 Task: Create a rule when a due date more than days ago is removed from a card by anyone except me.
Action: Mouse moved to (934, 264)
Screenshot: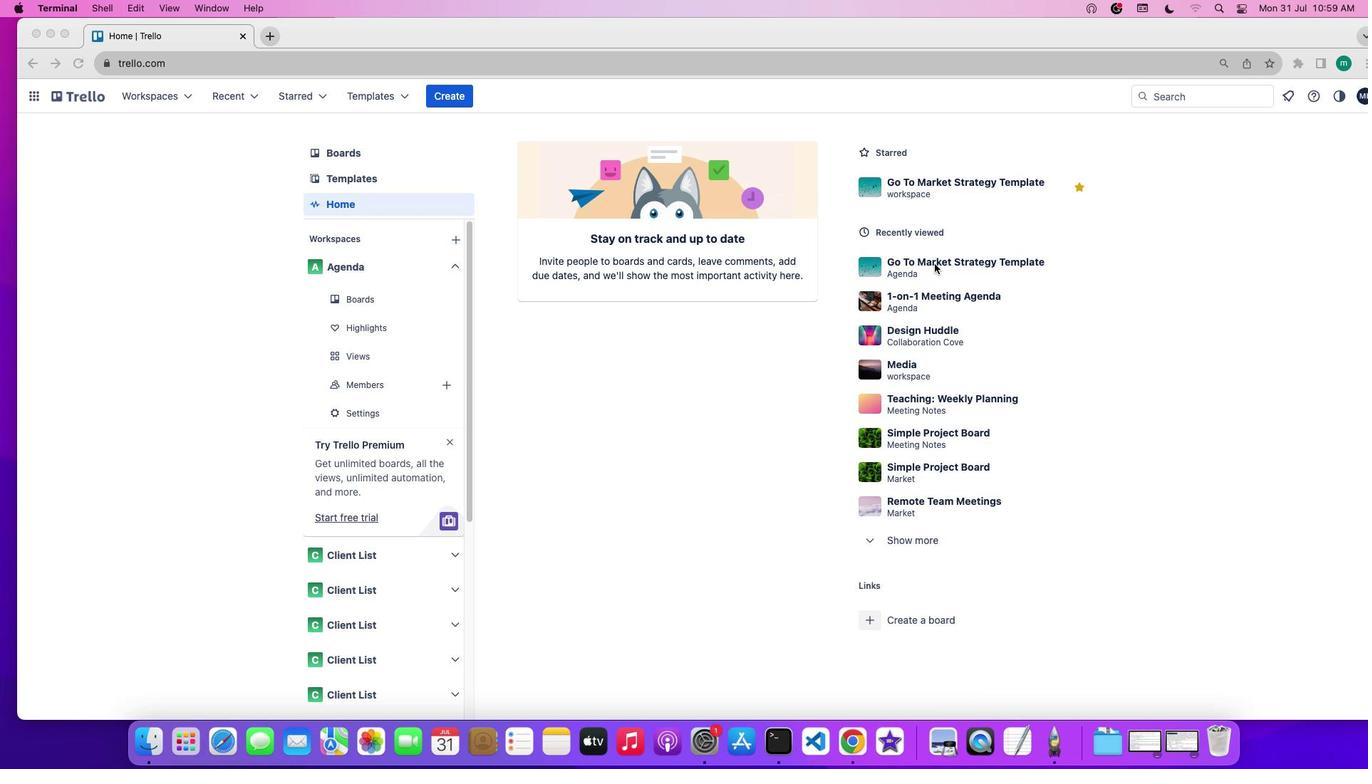 
Action: Mouse pressed left at (934, 264)
Screenshot: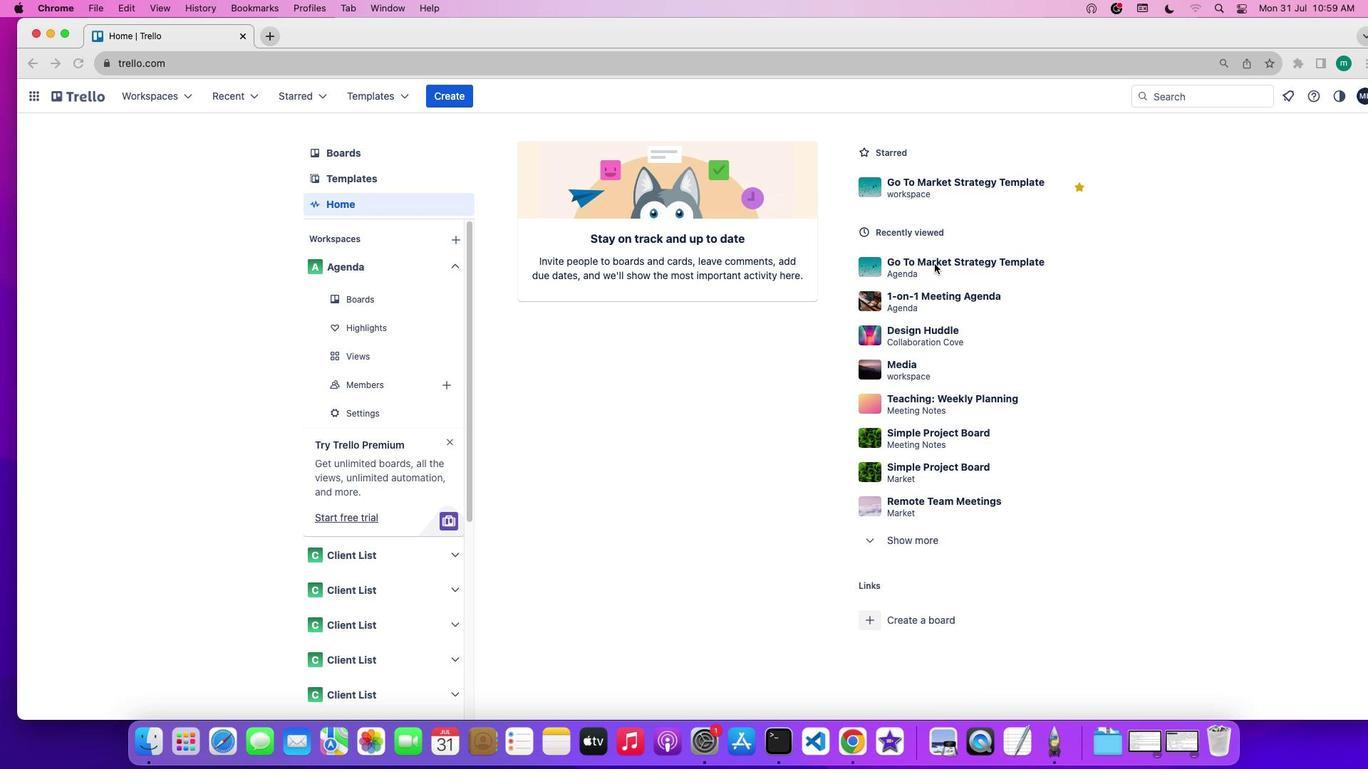 
Action: Mouse pressed left at (934, 264)
Screenshot: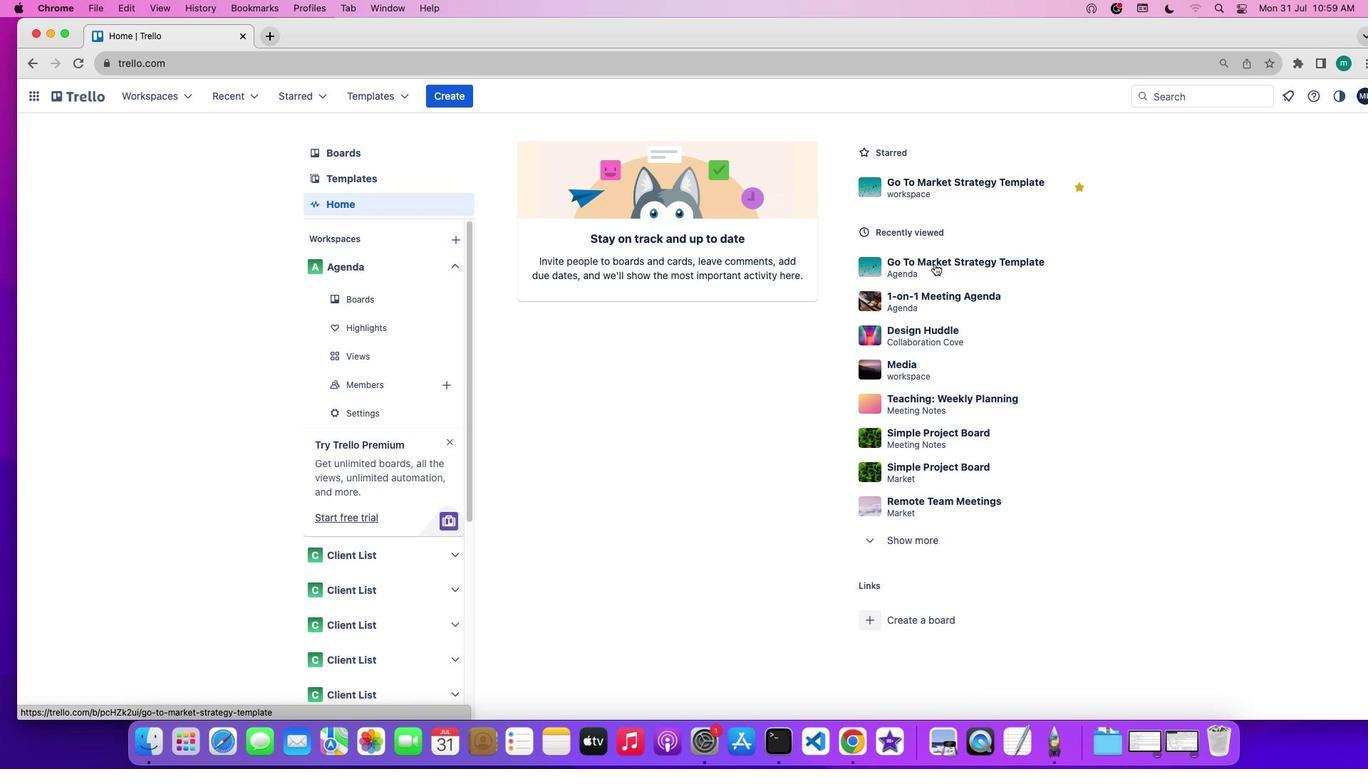 
Action: Mouse moved to (1204, 305)
Screenshot: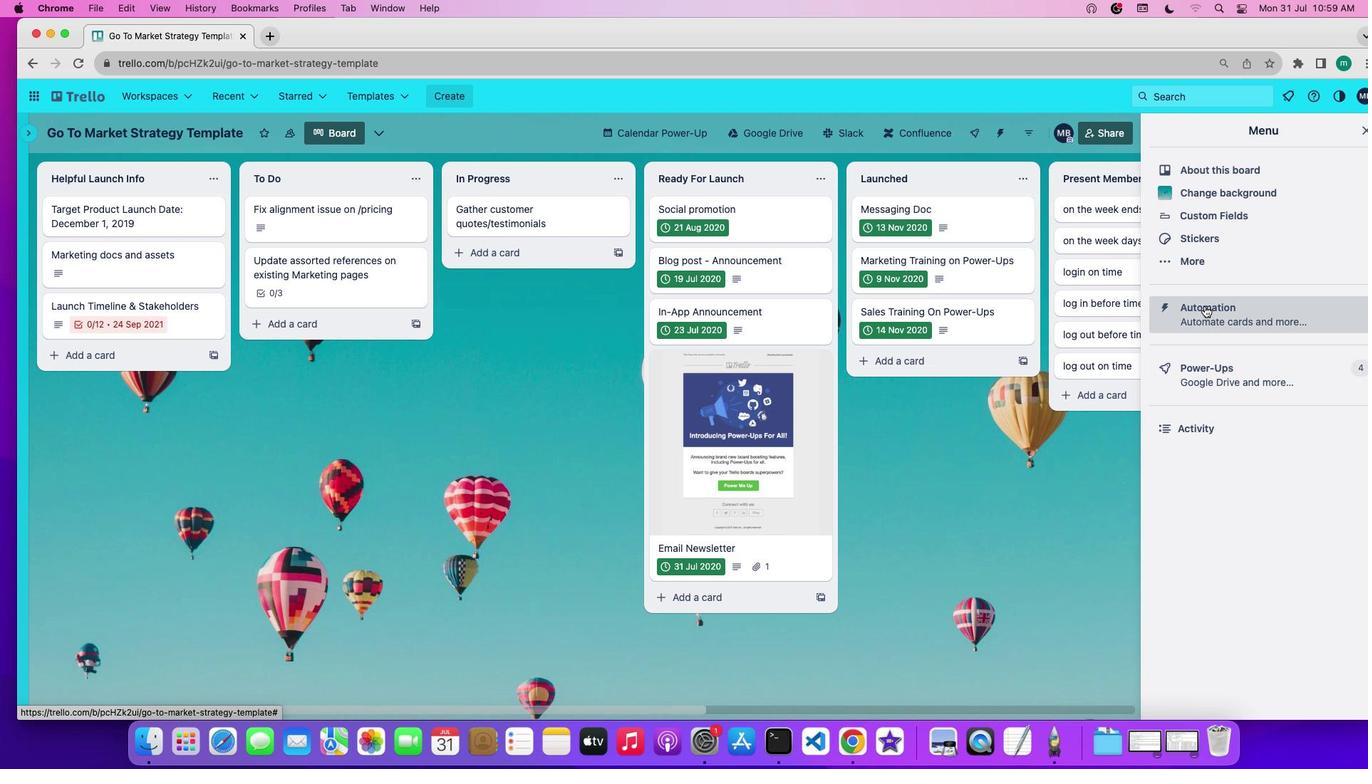 
Action: Mouse pressed left at (1204, 305)
Screenshot: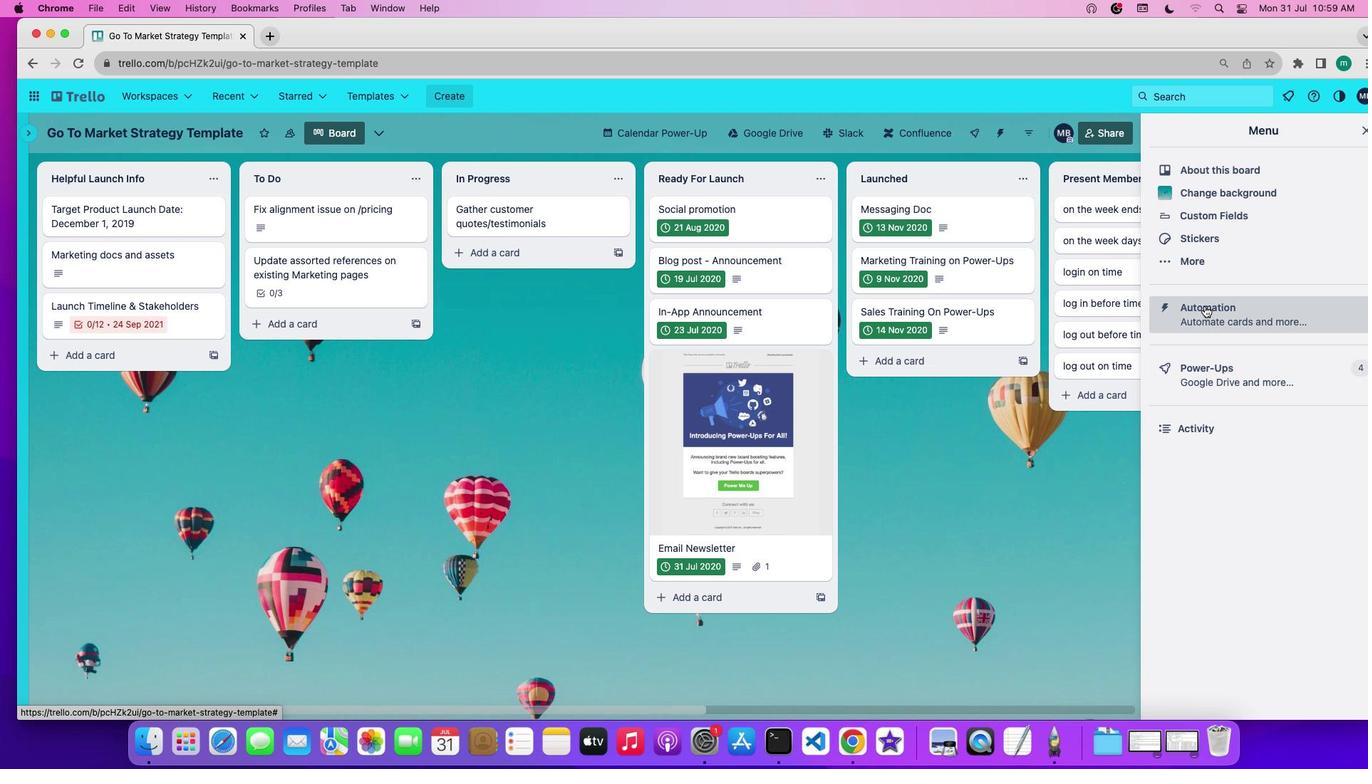 
Action: Mouse moved to (103, 250)
Screenshot: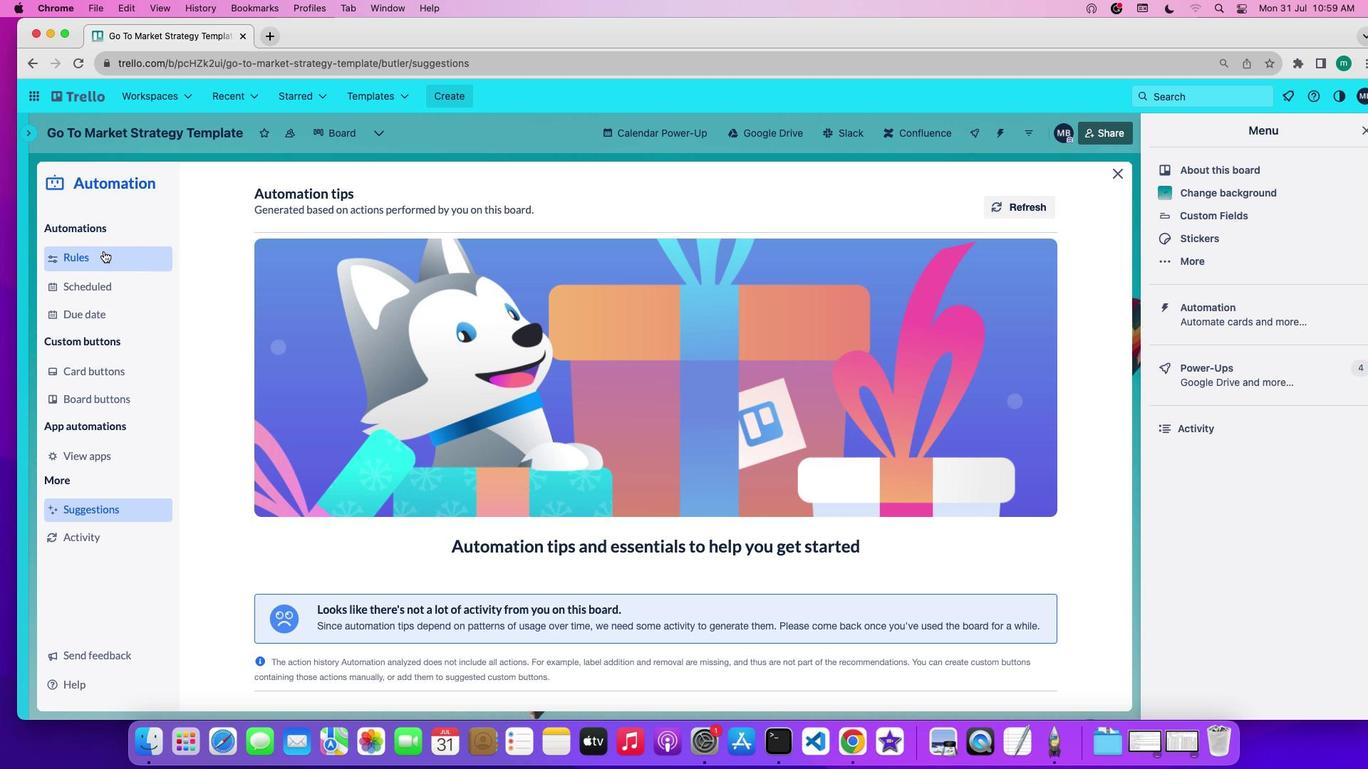 
Action: Mouse pressed left at (103, 250)
Screenshot: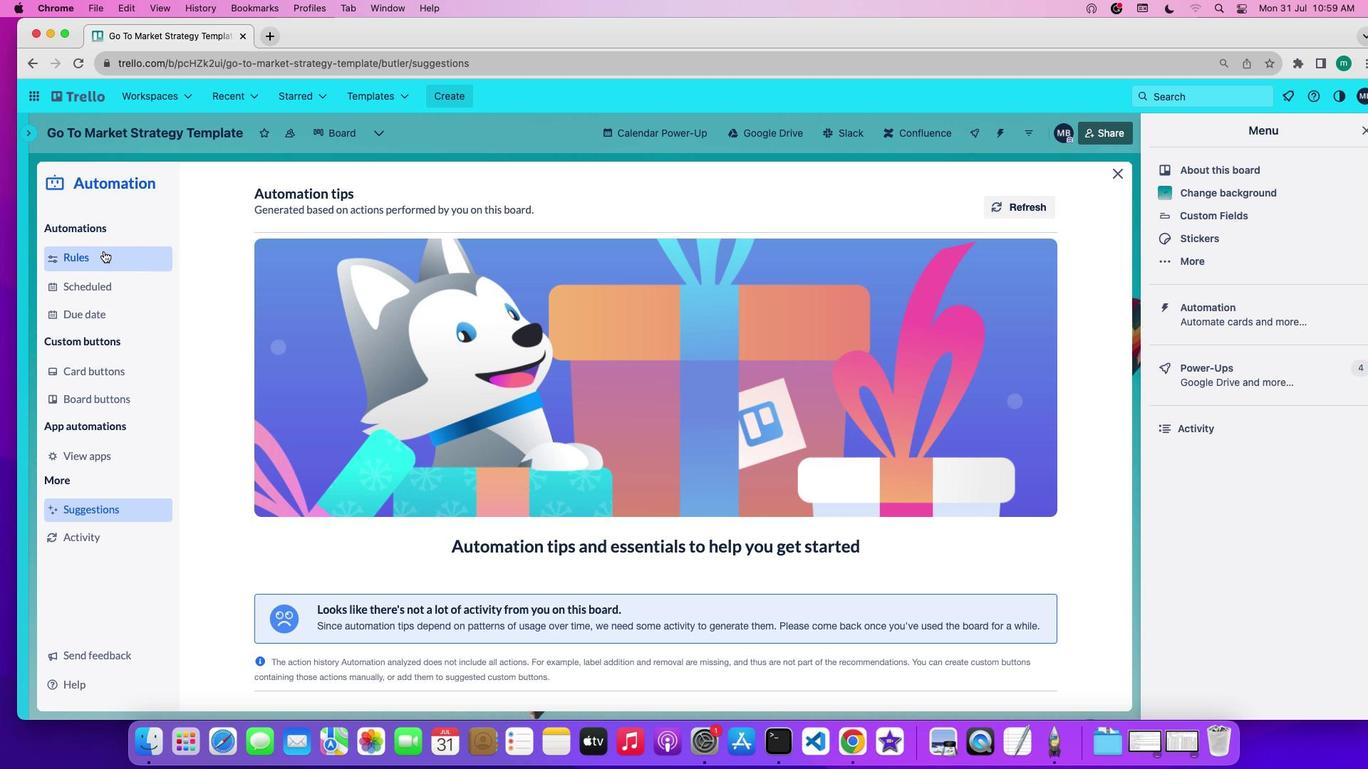 
Action: Mouse moved to (375, 511)
Screenshot: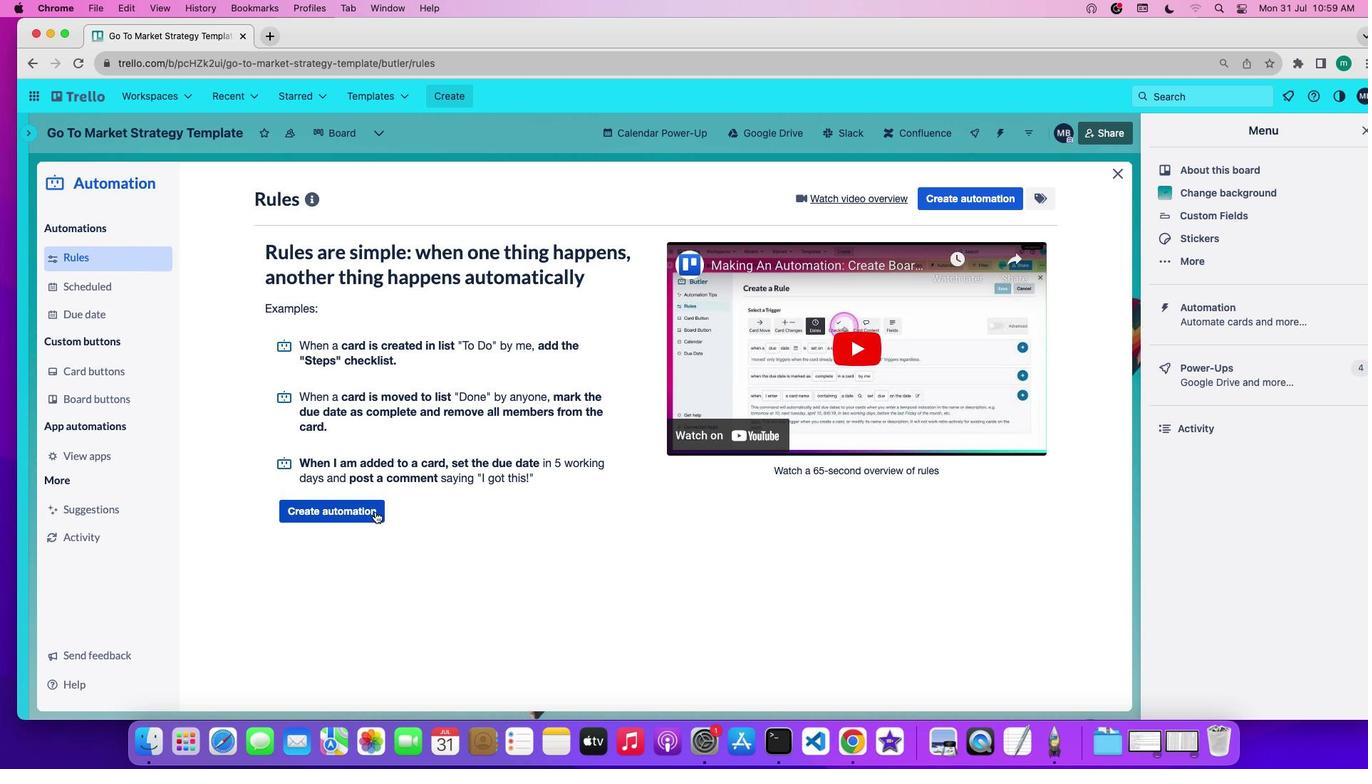
Action: Mouse pressed left at (375, 511)
Screenshot: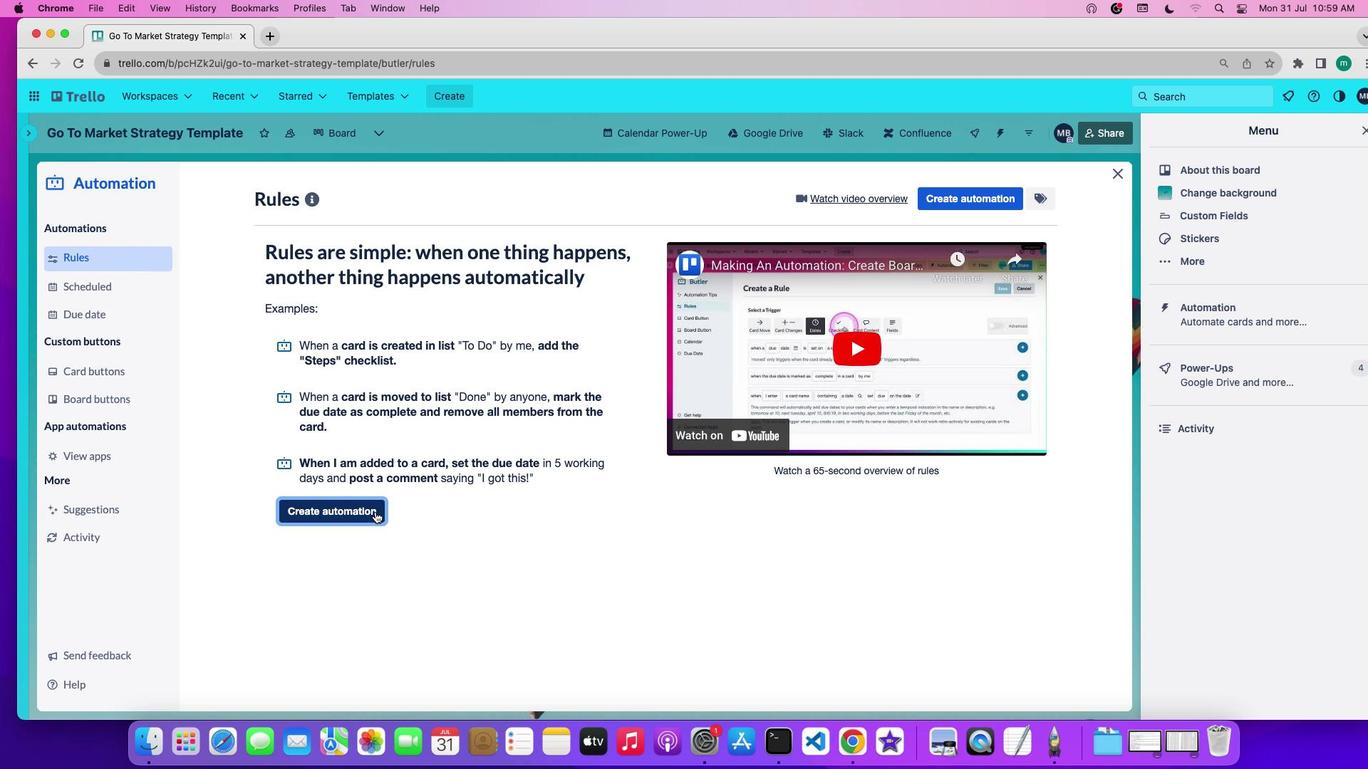 
Action: Mouse moved to (624, 342)
Screenshot: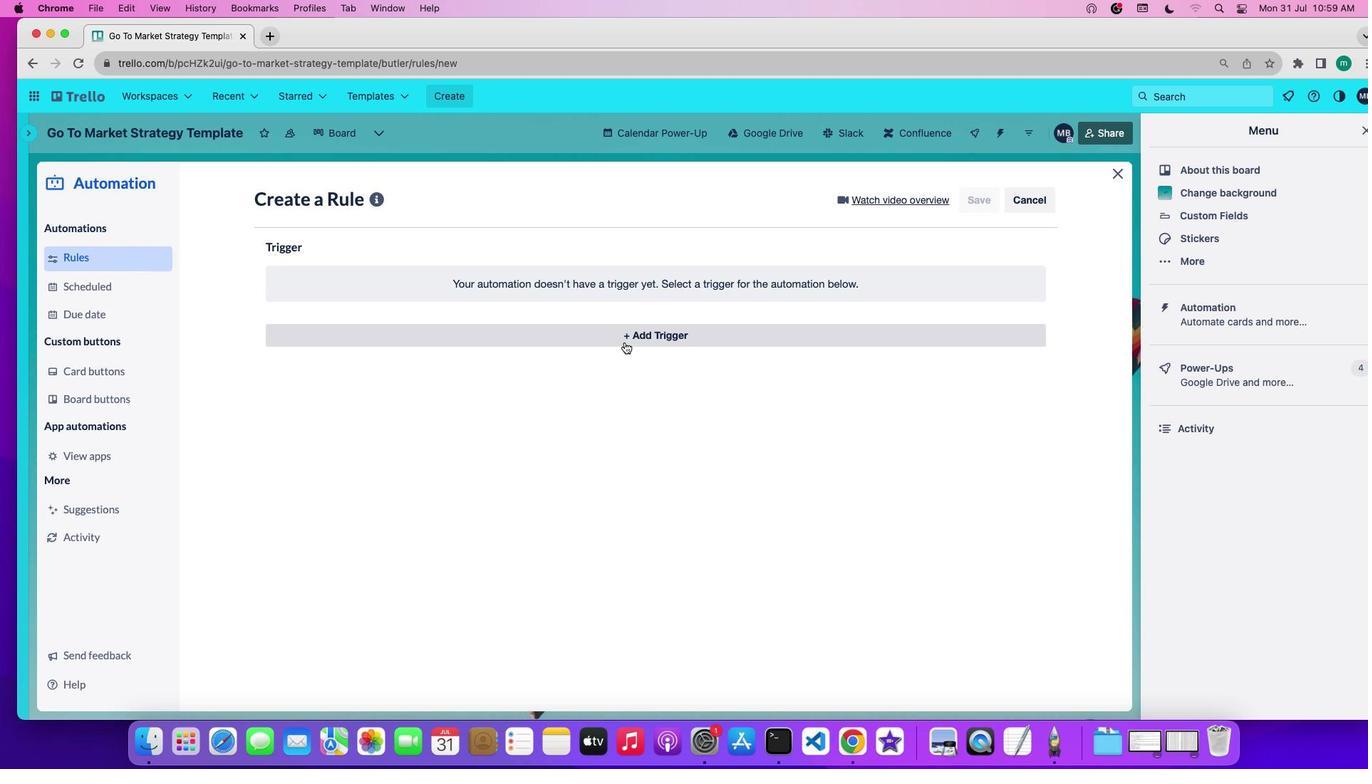 
Action: Mouse pressed left at (624, 342)
Screenshot: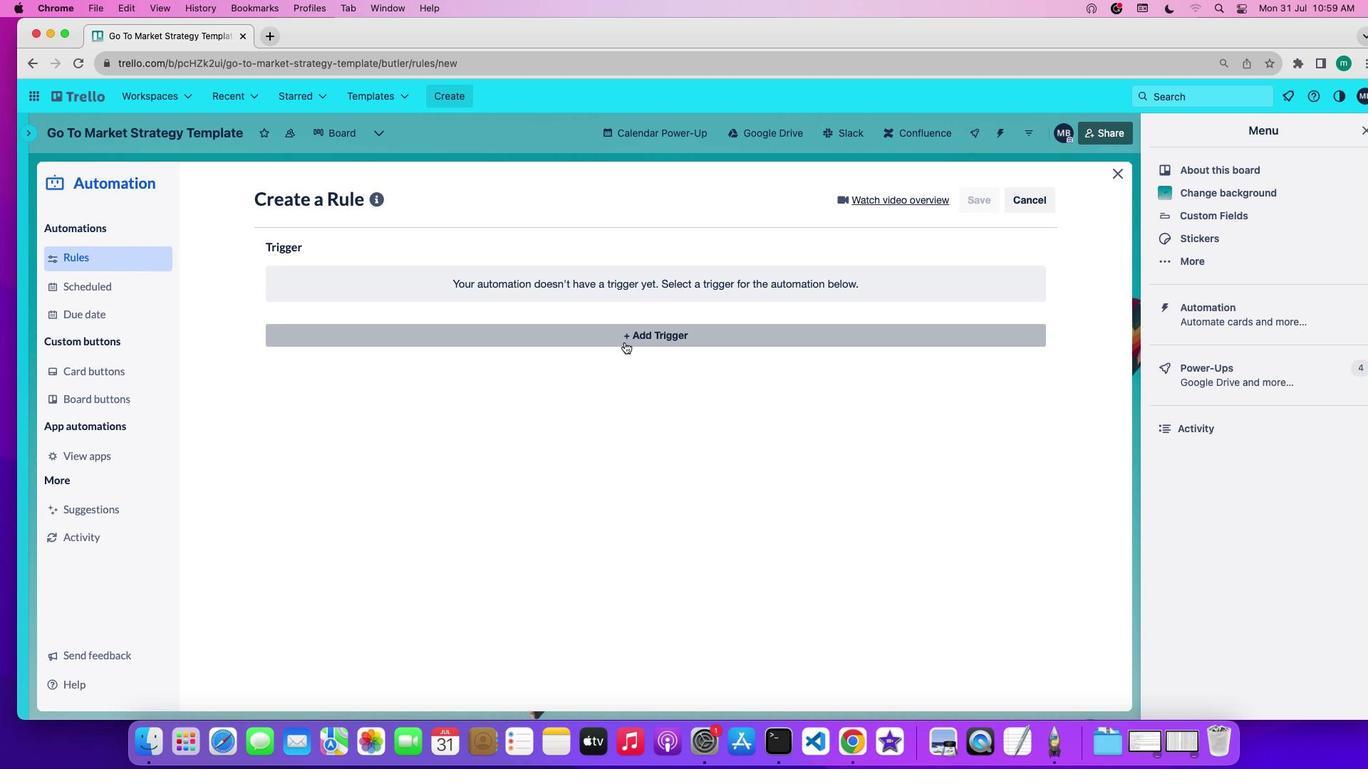 
Action: Mouse moved to (430, 384)
Screenshot: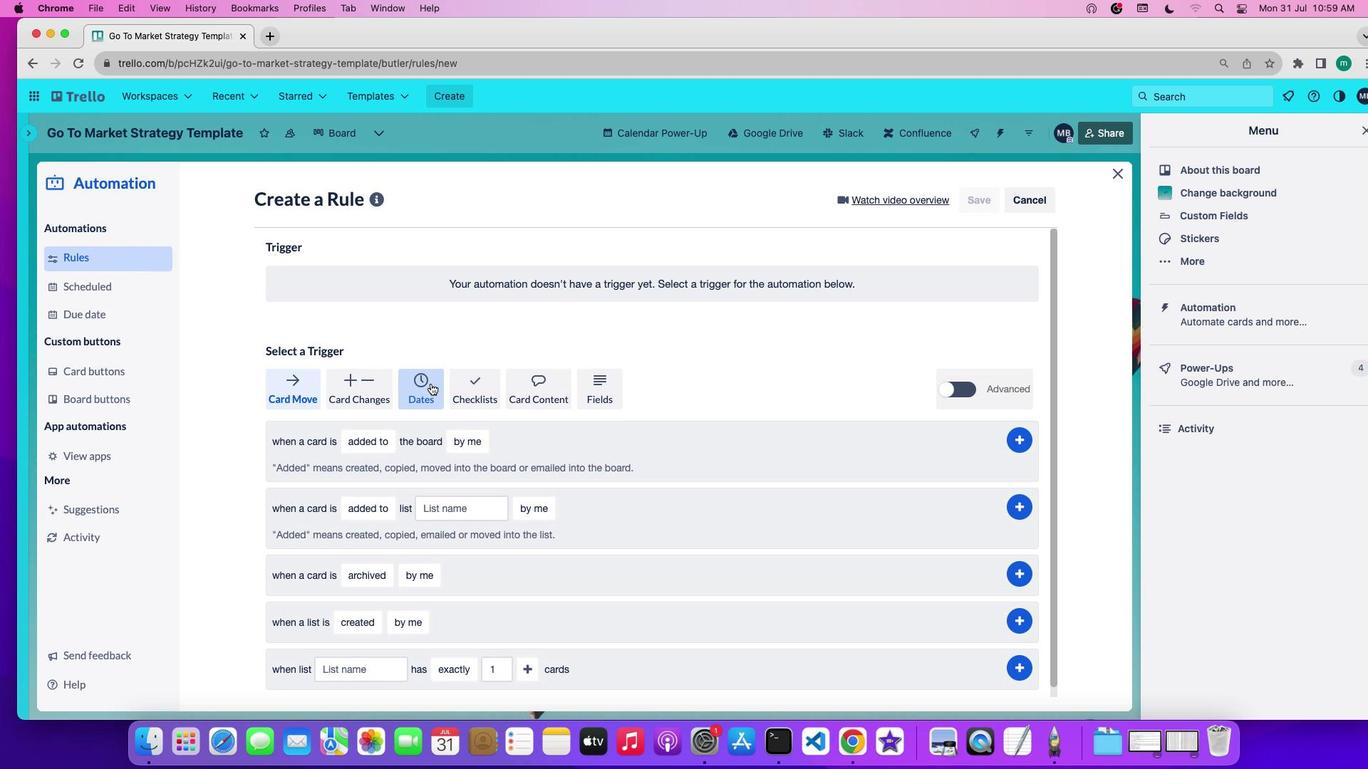 
Action: Mouse pressed left at (430, 384)
Screenshot: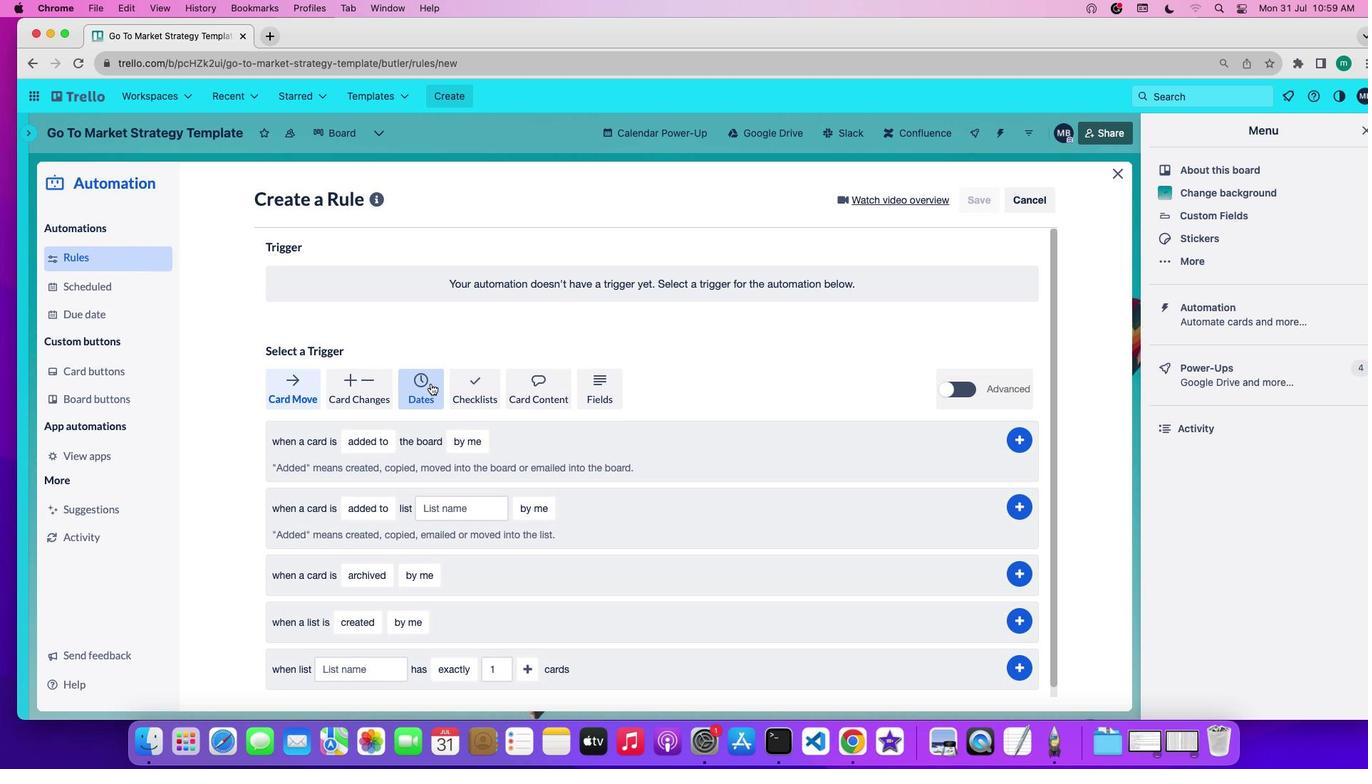 
Action: Mouse moved to (327, 446)
Screenshot: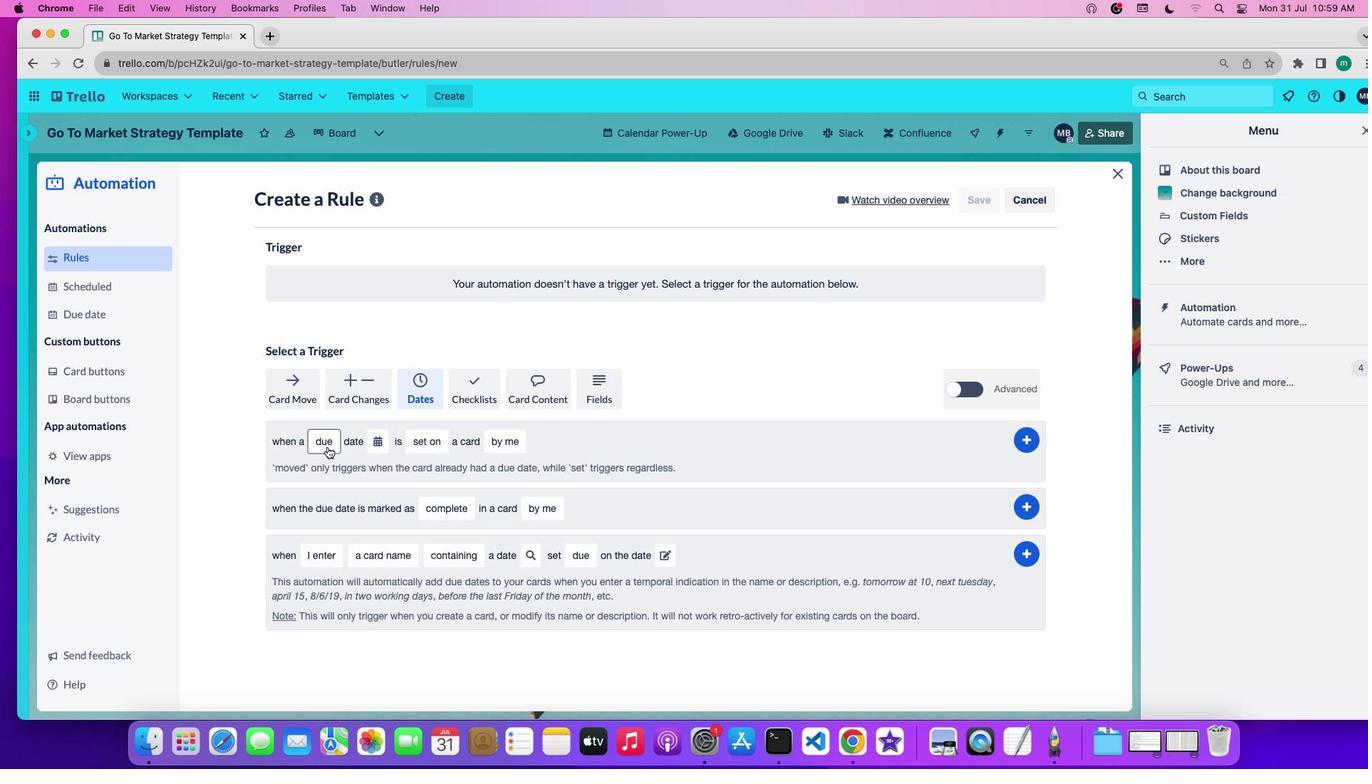 
Action: Mouse pressed left at (327, 446)
Screenshot: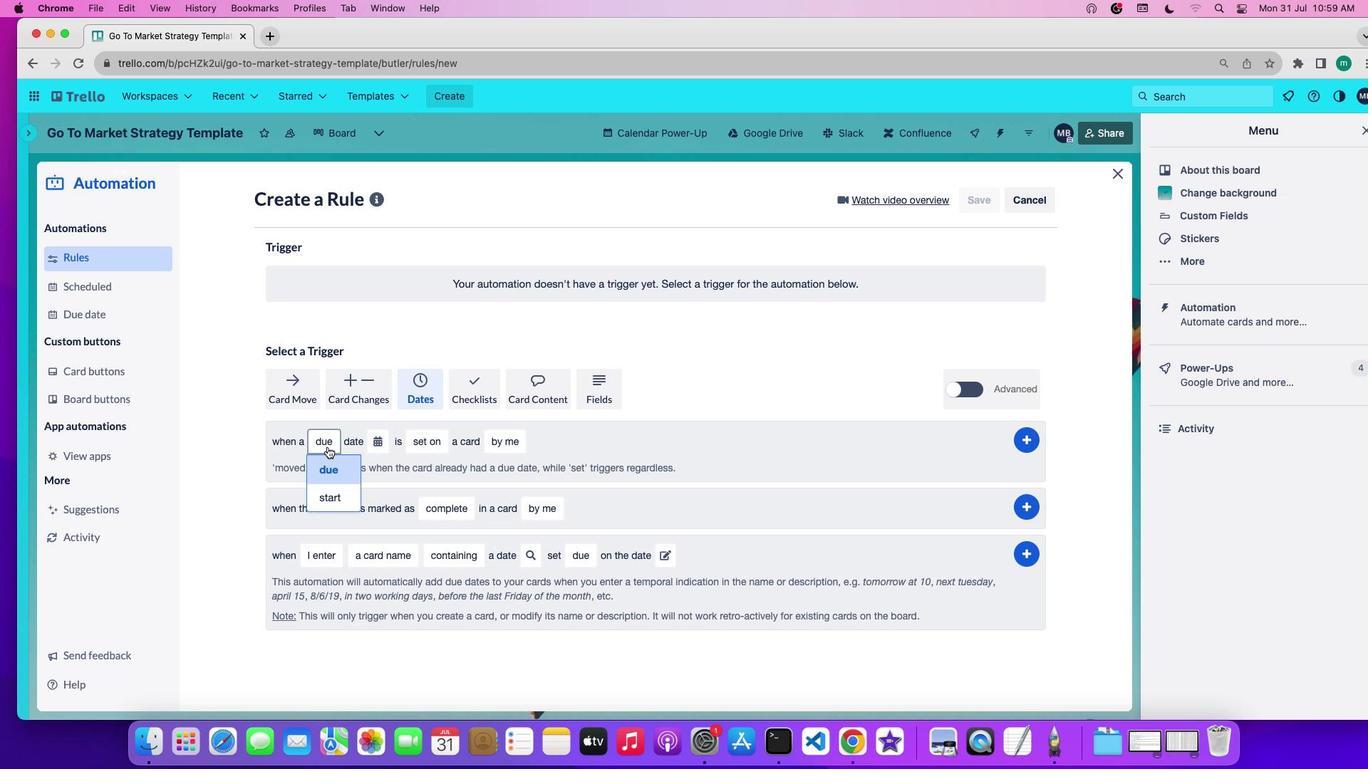 
Action: Mouse moved to (327, 468)
Screenshot: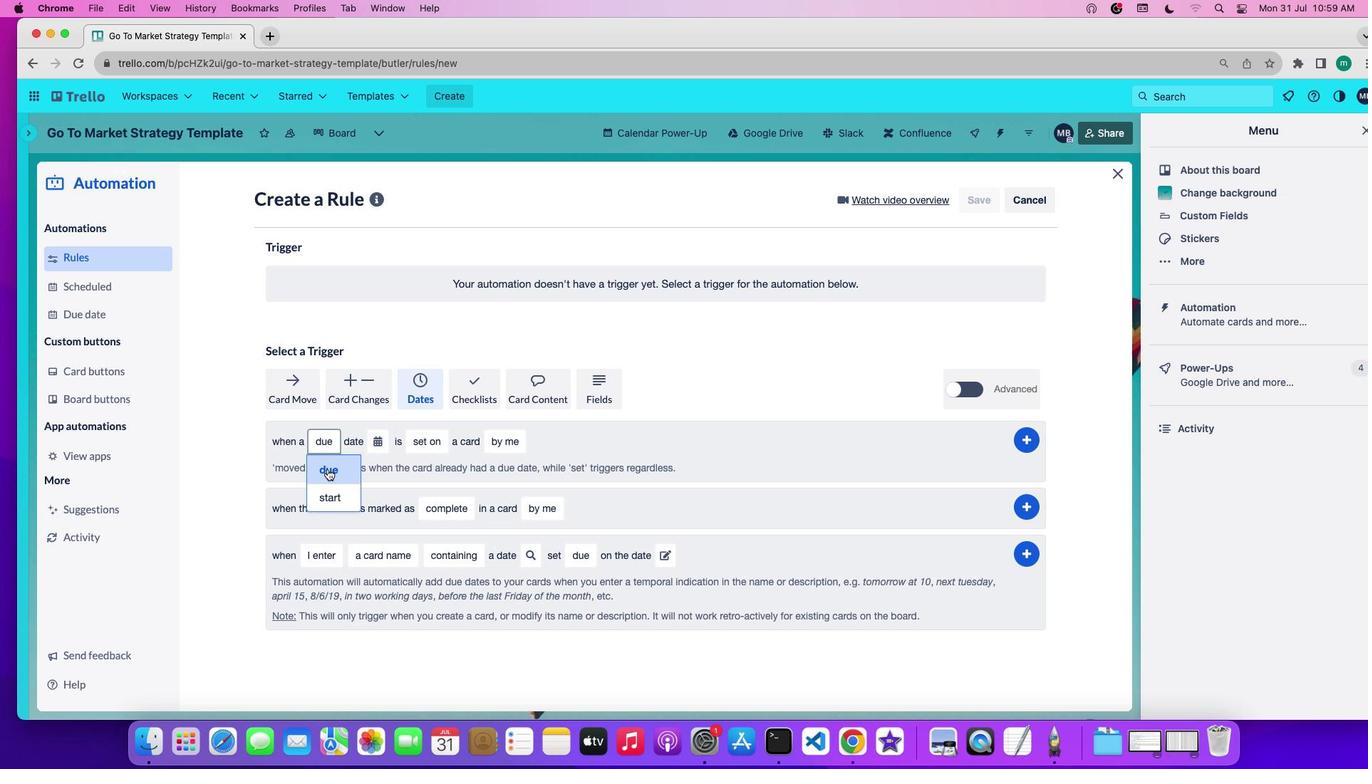 
Action: Mouse pressed left at (327, 468)
Screenshot: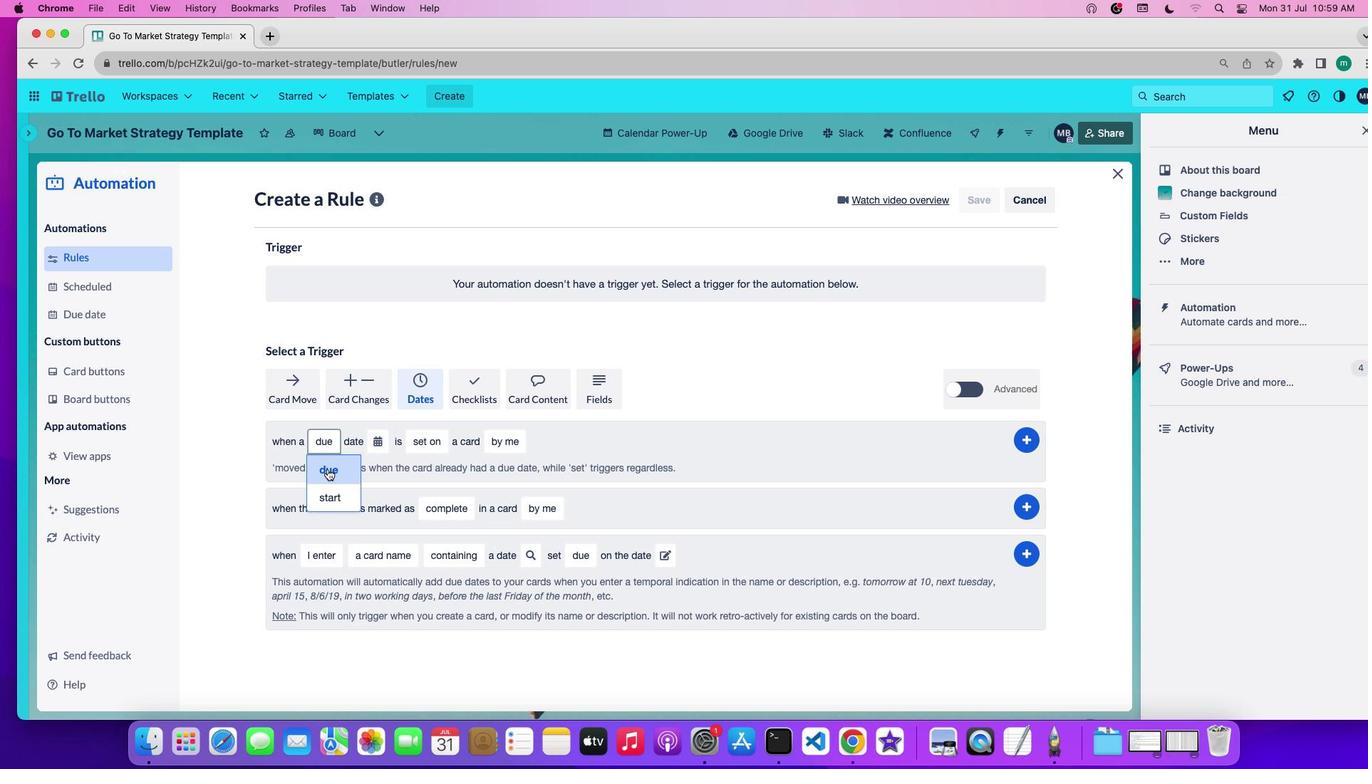 
Action: Mouse moved to (374, 440)
Screenshot: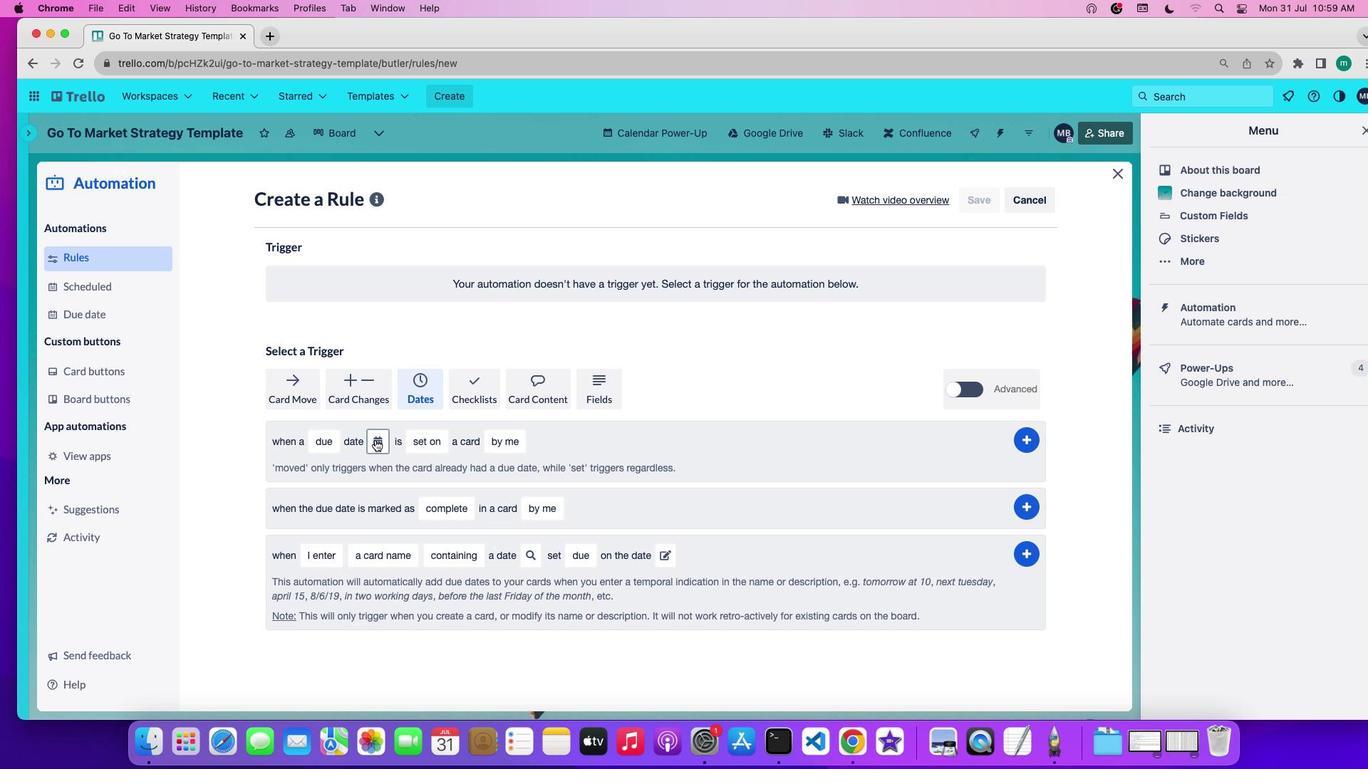 
Action: Mouse pressed left at (374, 440)
Screenshot: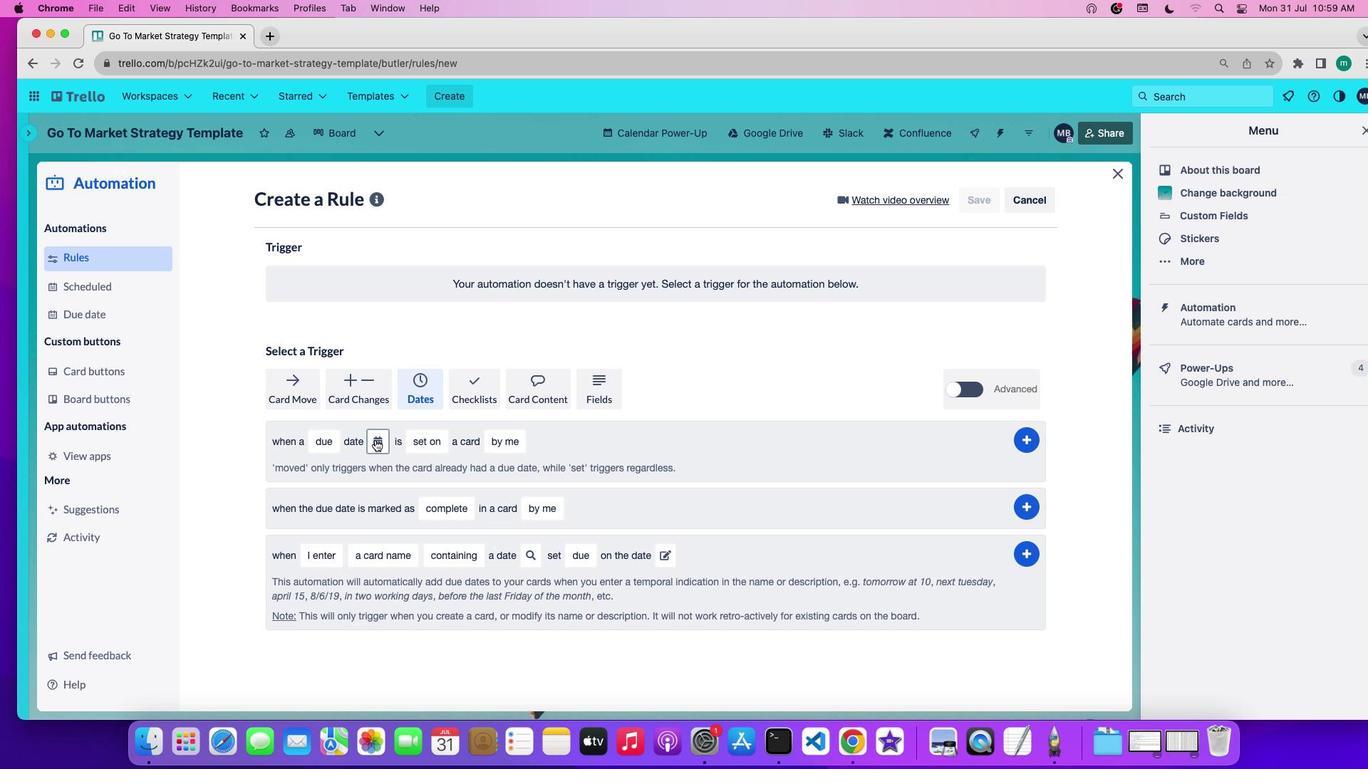 
Action: Mouse moved to (401, 525)
Screenshot: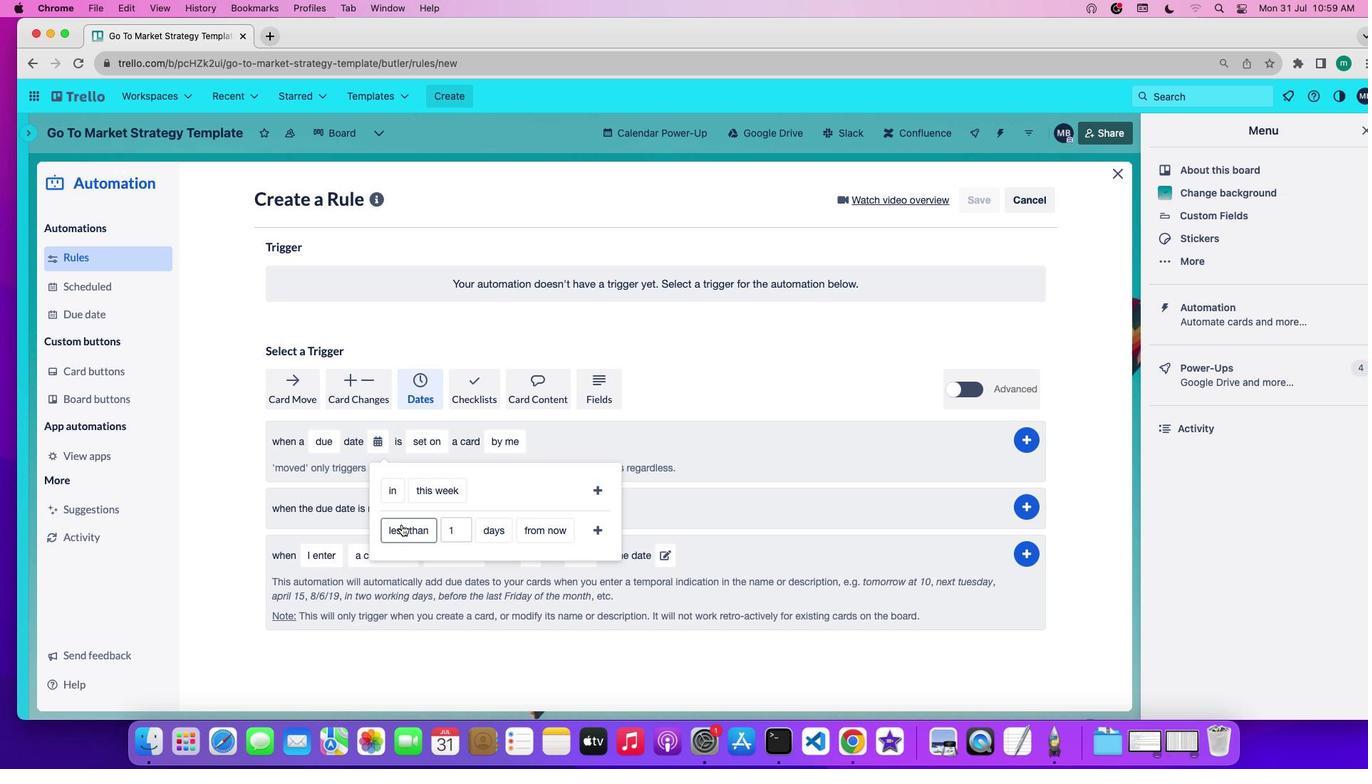
Action: Mouse pressed left at (401, 525)
Screenshot: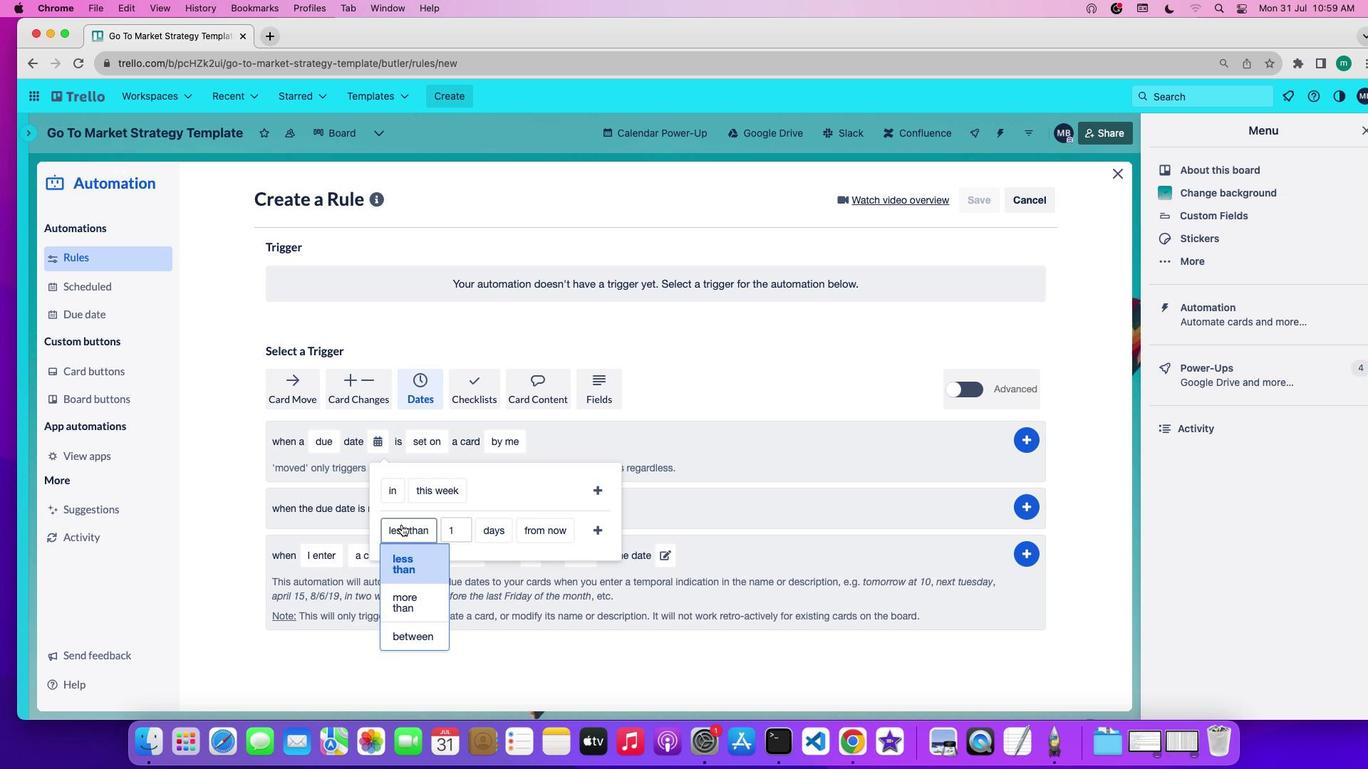 
Action: Mouse moved to (401, 596)
Screenshot: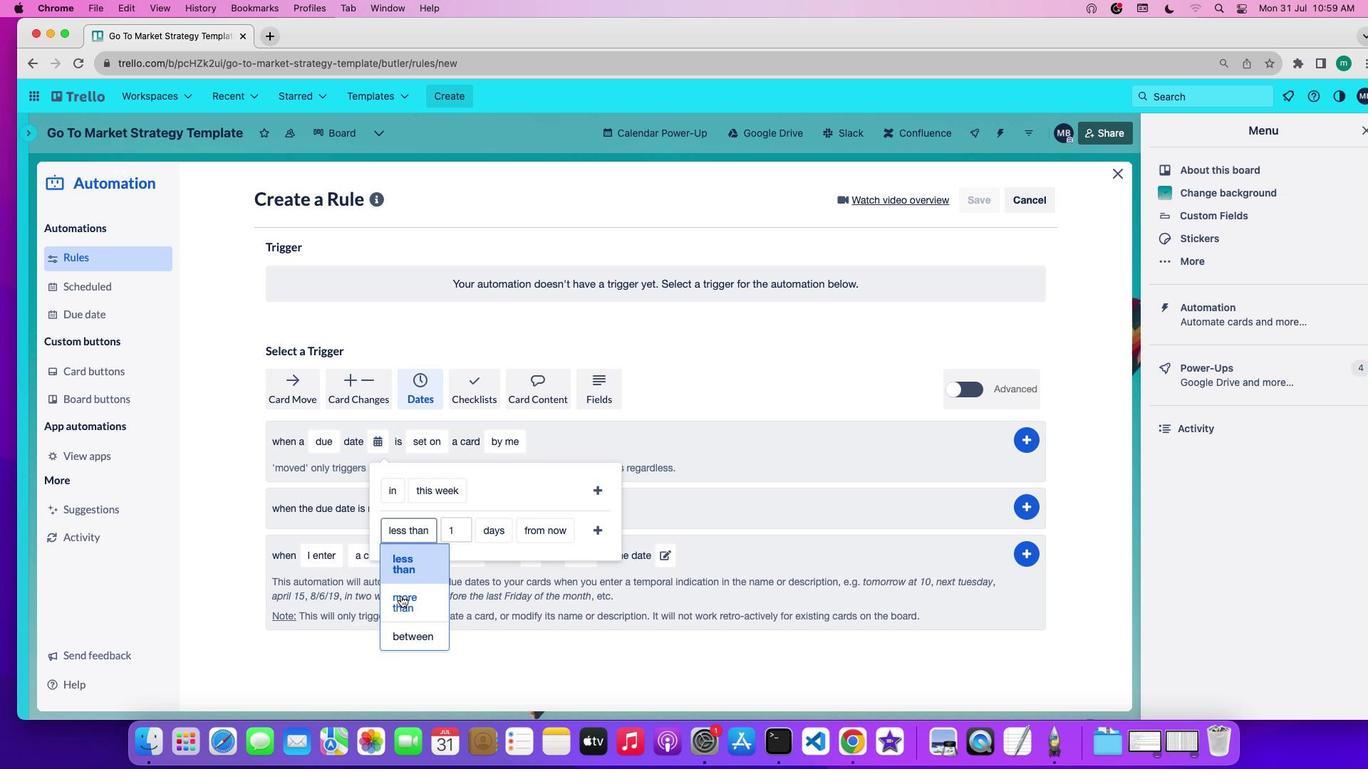 
Action: Mouse pressed left at (401, 596)
Screenshot: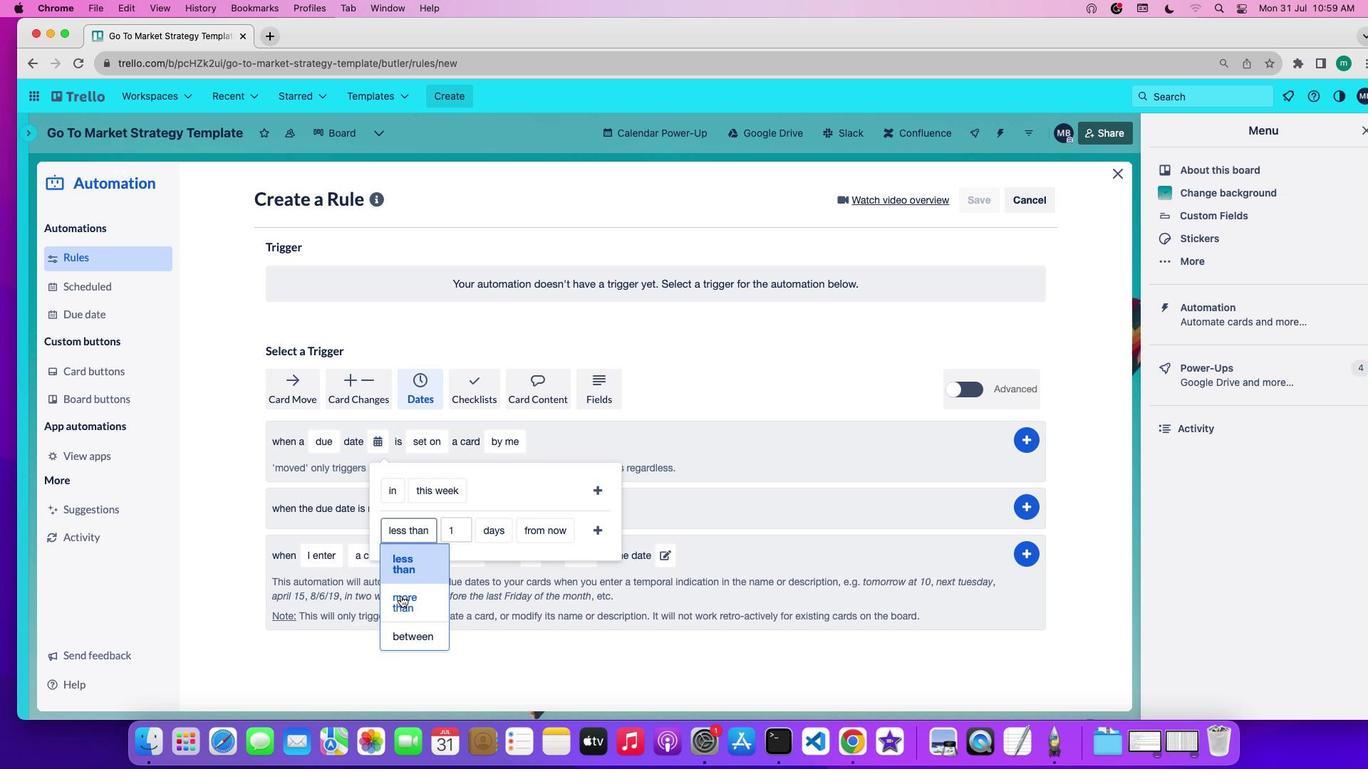 
Action: Mouse moved to (460, 527)
Screenshot: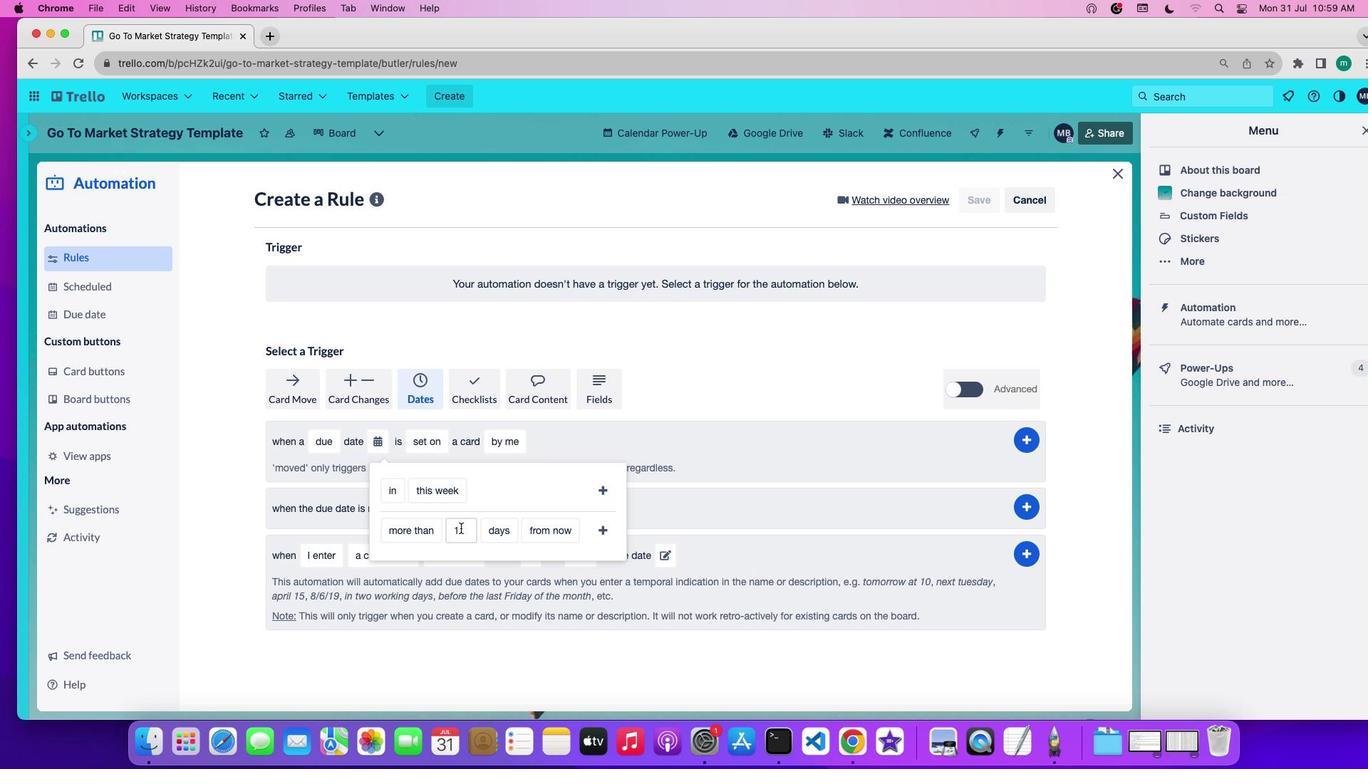 
Action: Mouse pressed left at (460, 527)
Screenshot: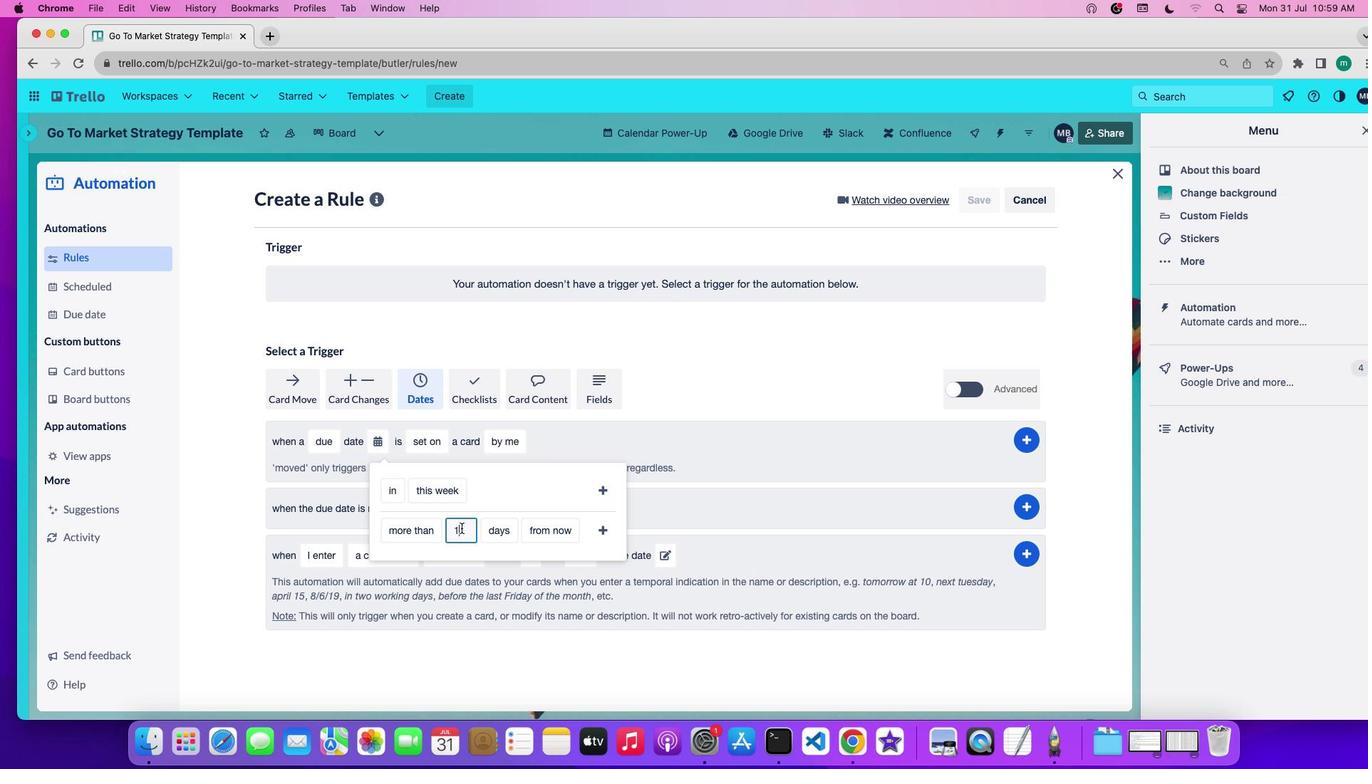 
Action: Mouse moved to (460, 528)
Screenshot: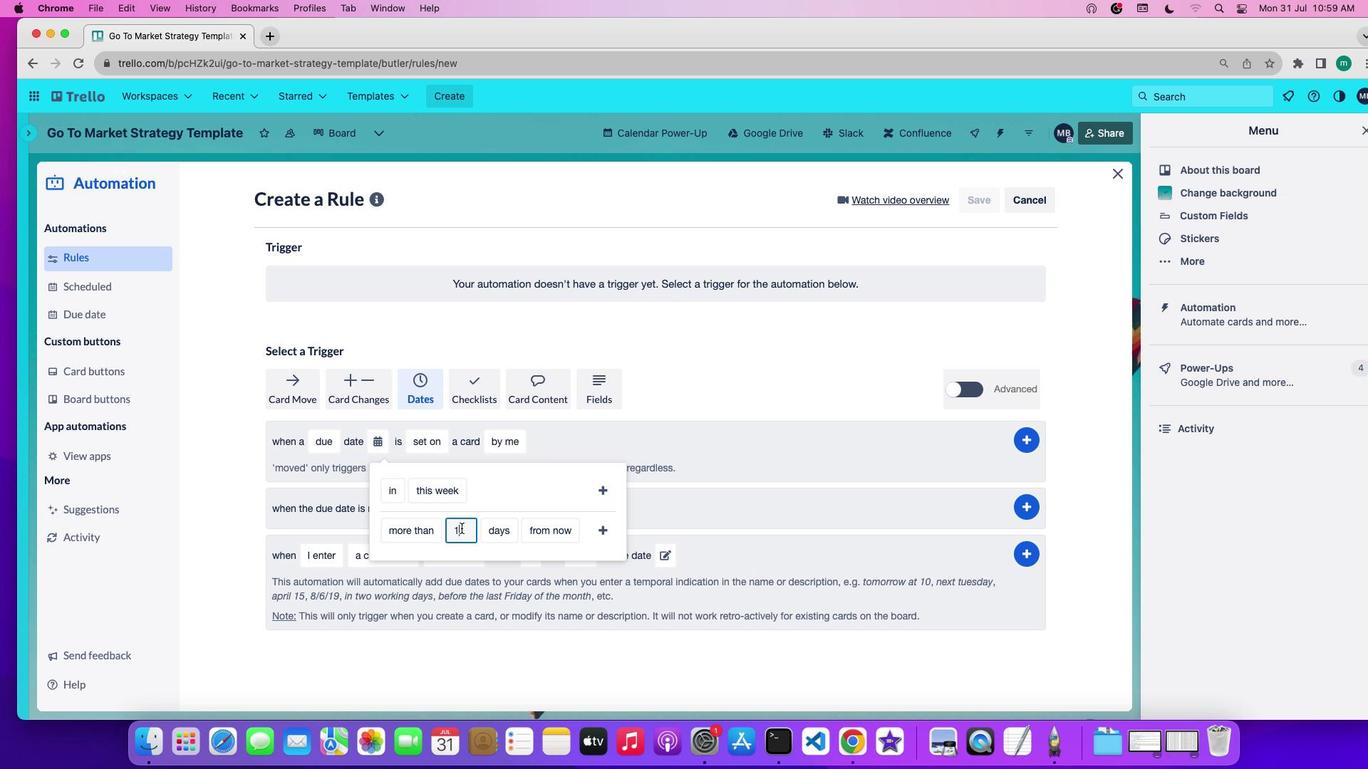 
Action: Key pressed Key.backspace'2'
Screenshot: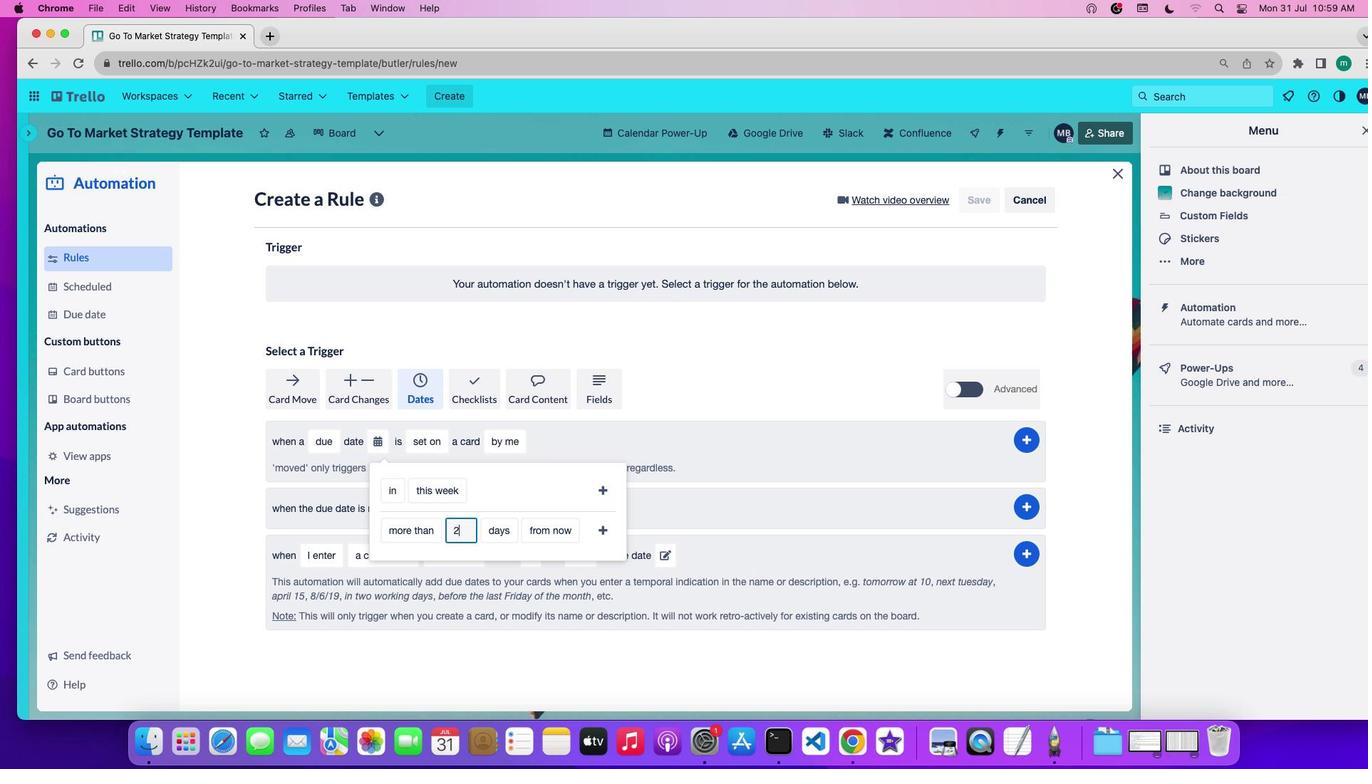 
Action: Mouse moved to (514, 522)
Screenshot: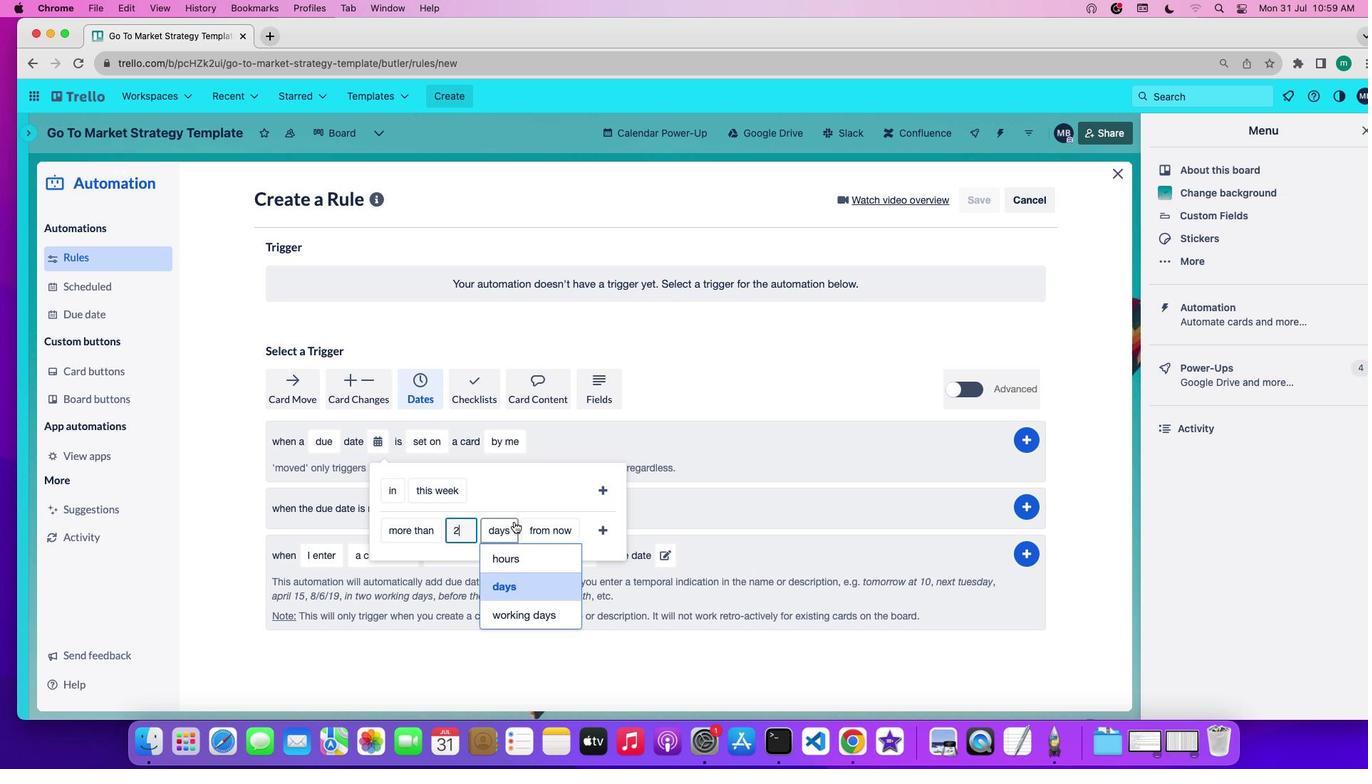 
Action: Mouse pressed left at (514, 522)
Screenshot: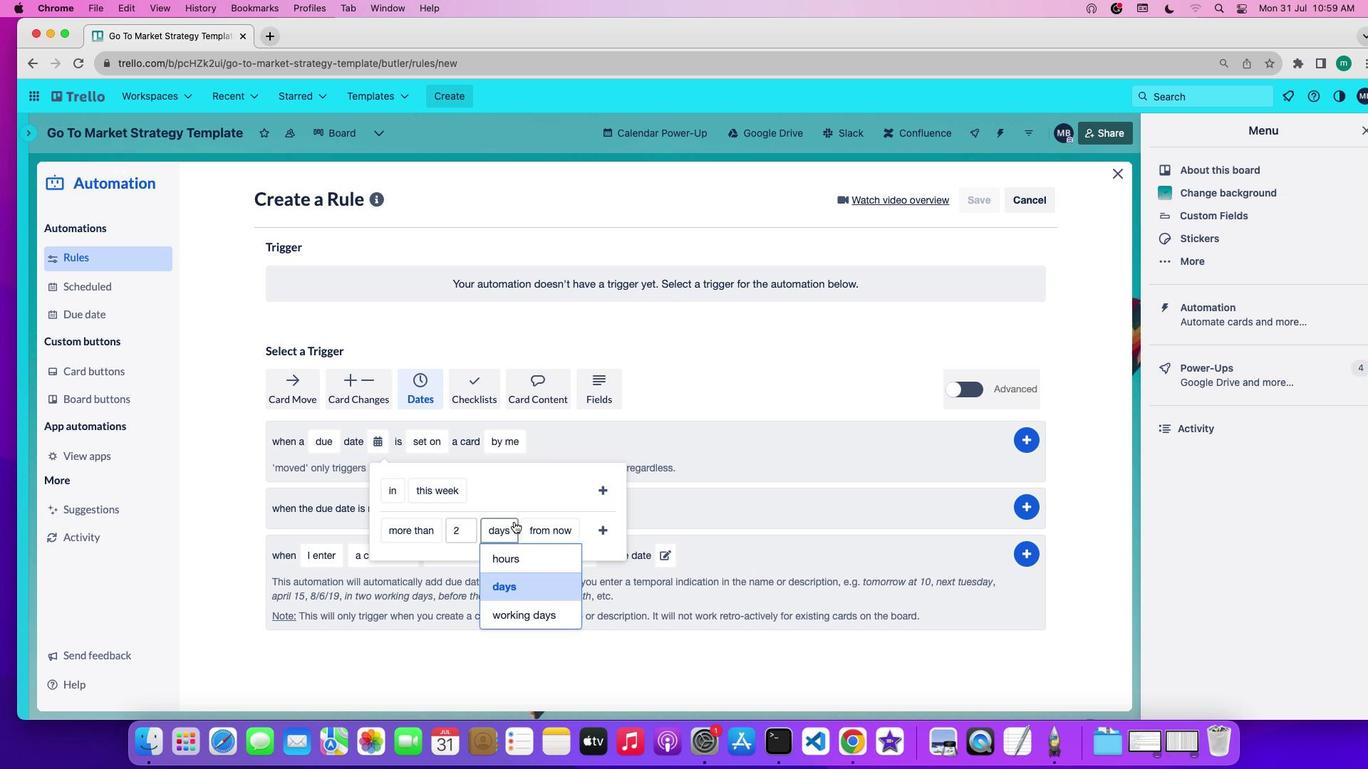 
Action: Mouse moved to (513, 570)
Screenshot: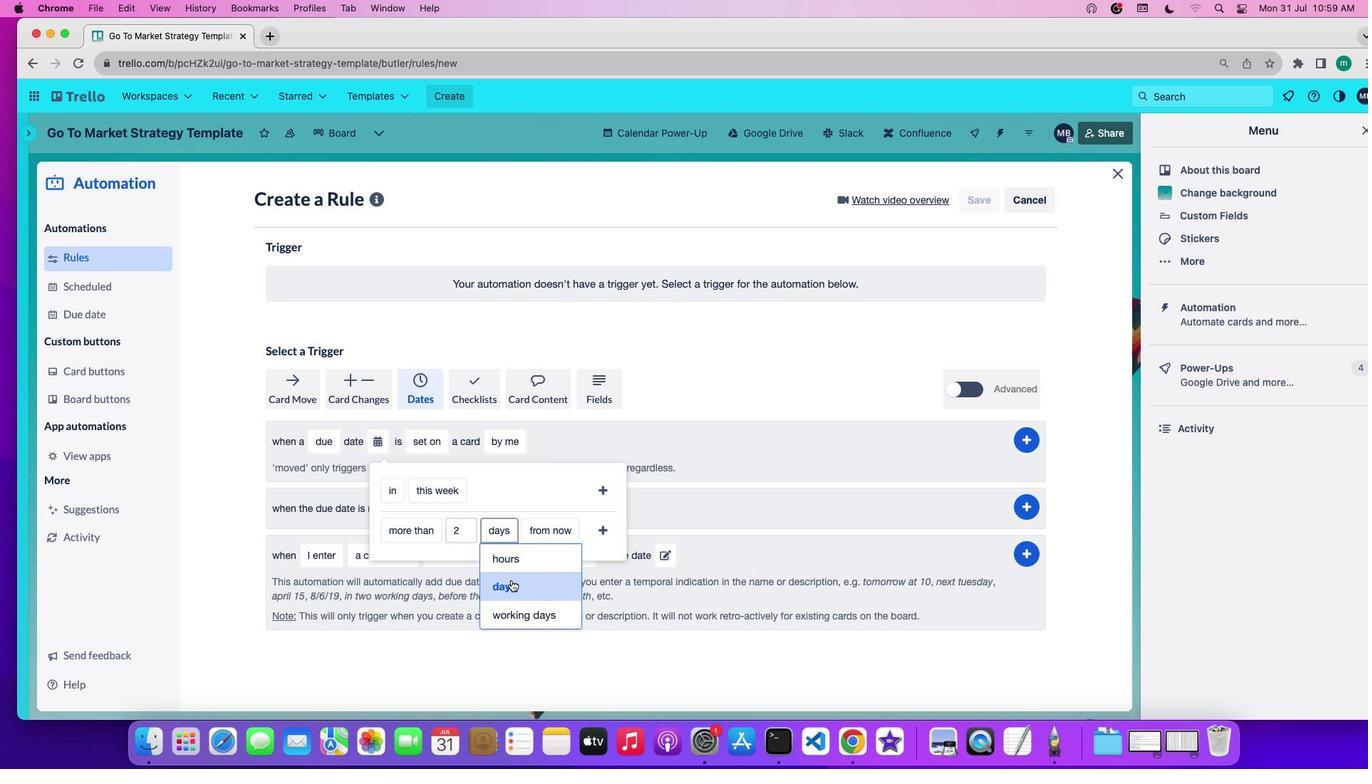 
Action: Mouse pressed left at (513, 570)
Screenshot: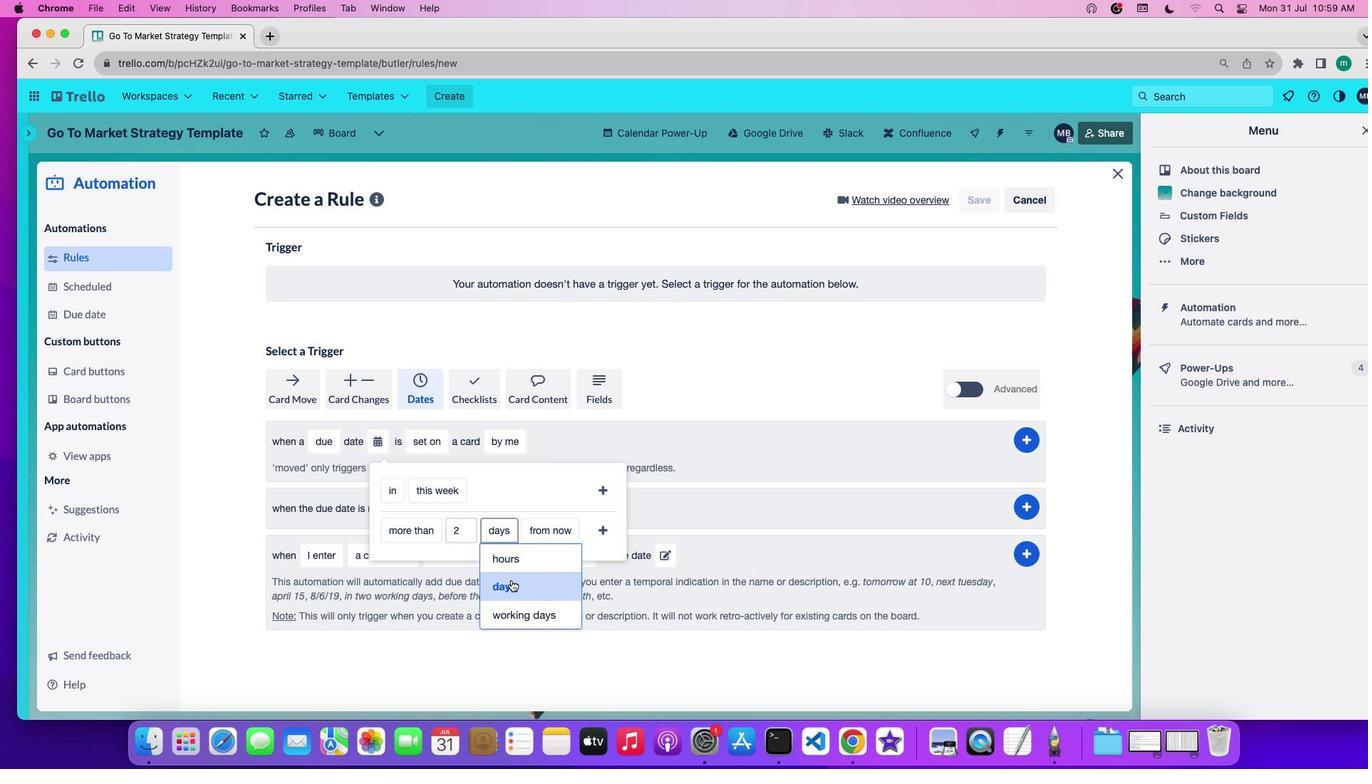 
Action: Mouse moved to (509, 587)
Screenshot: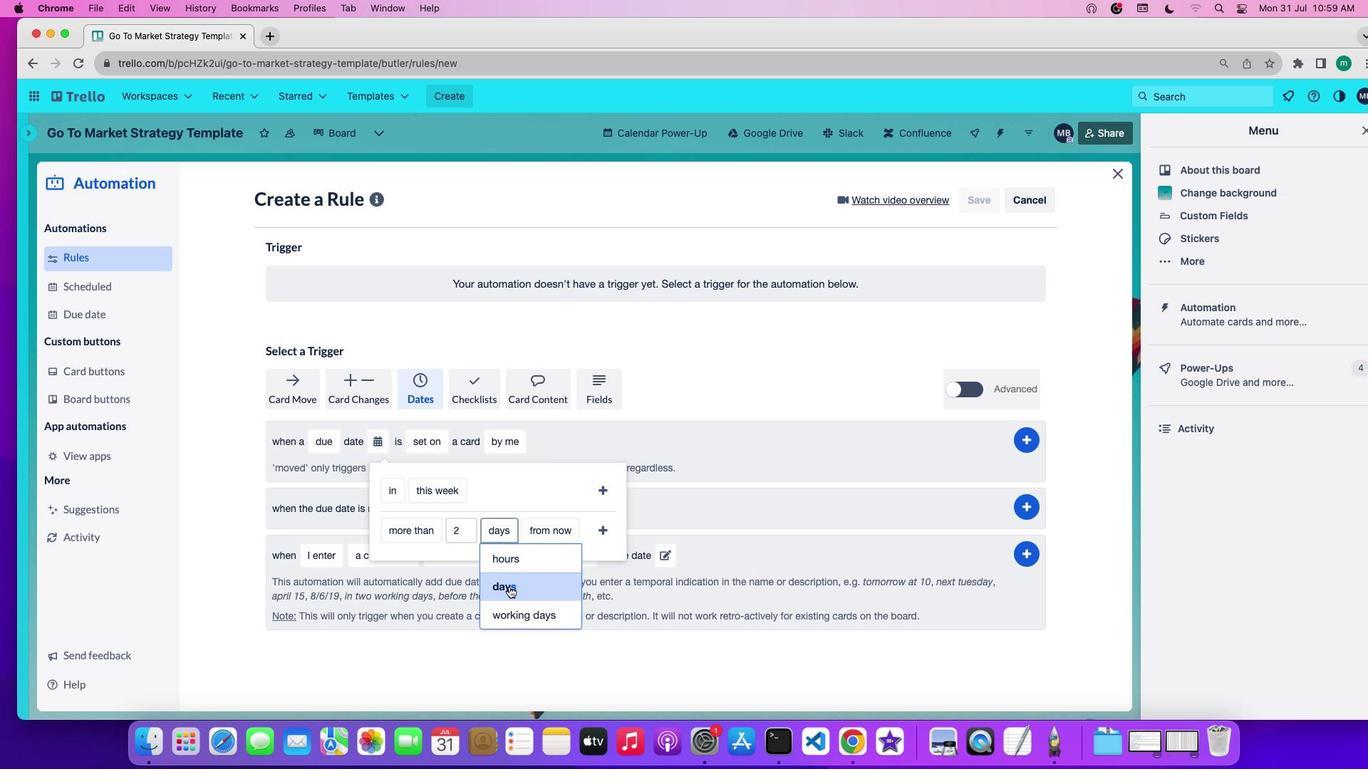 
Action: Mouse pressed left at (509, 587)
Screenshot: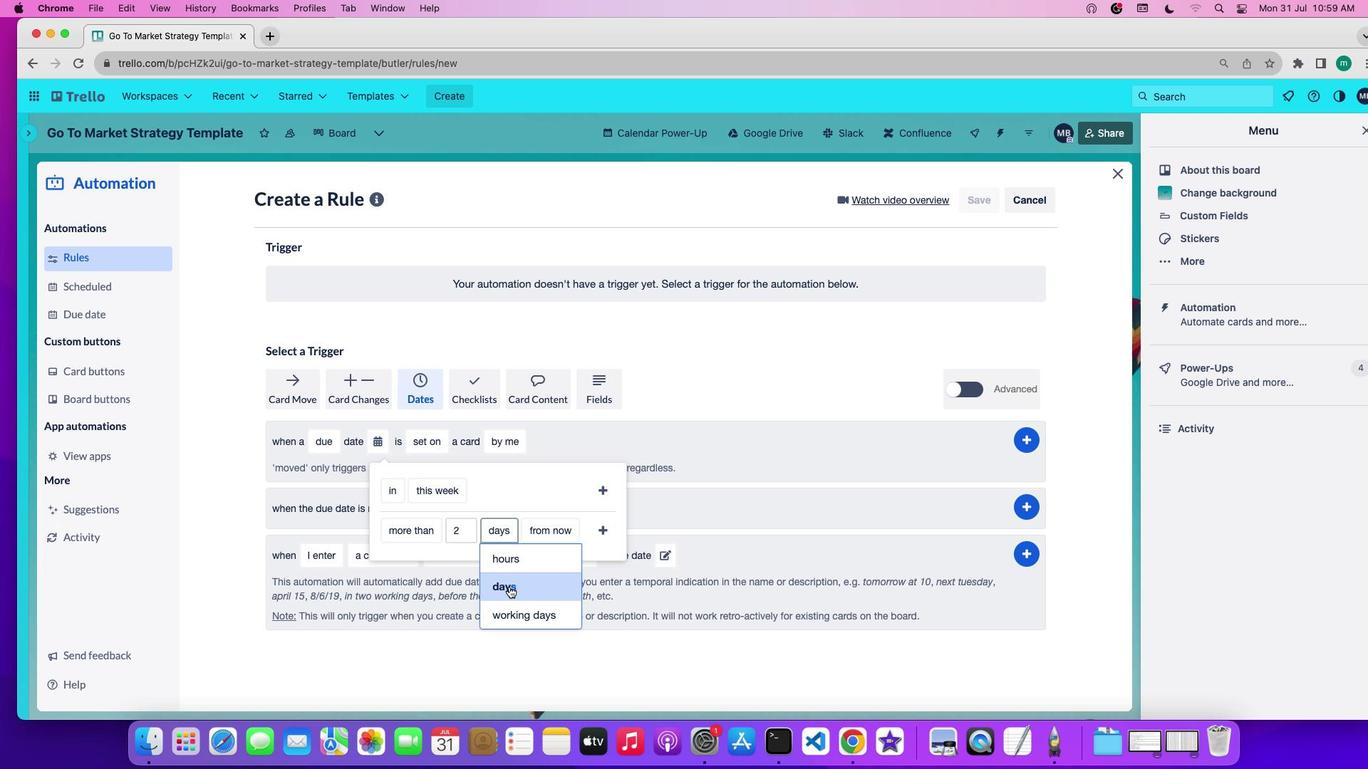 
Action: Mouse moved to (546, 520)
Screenshot: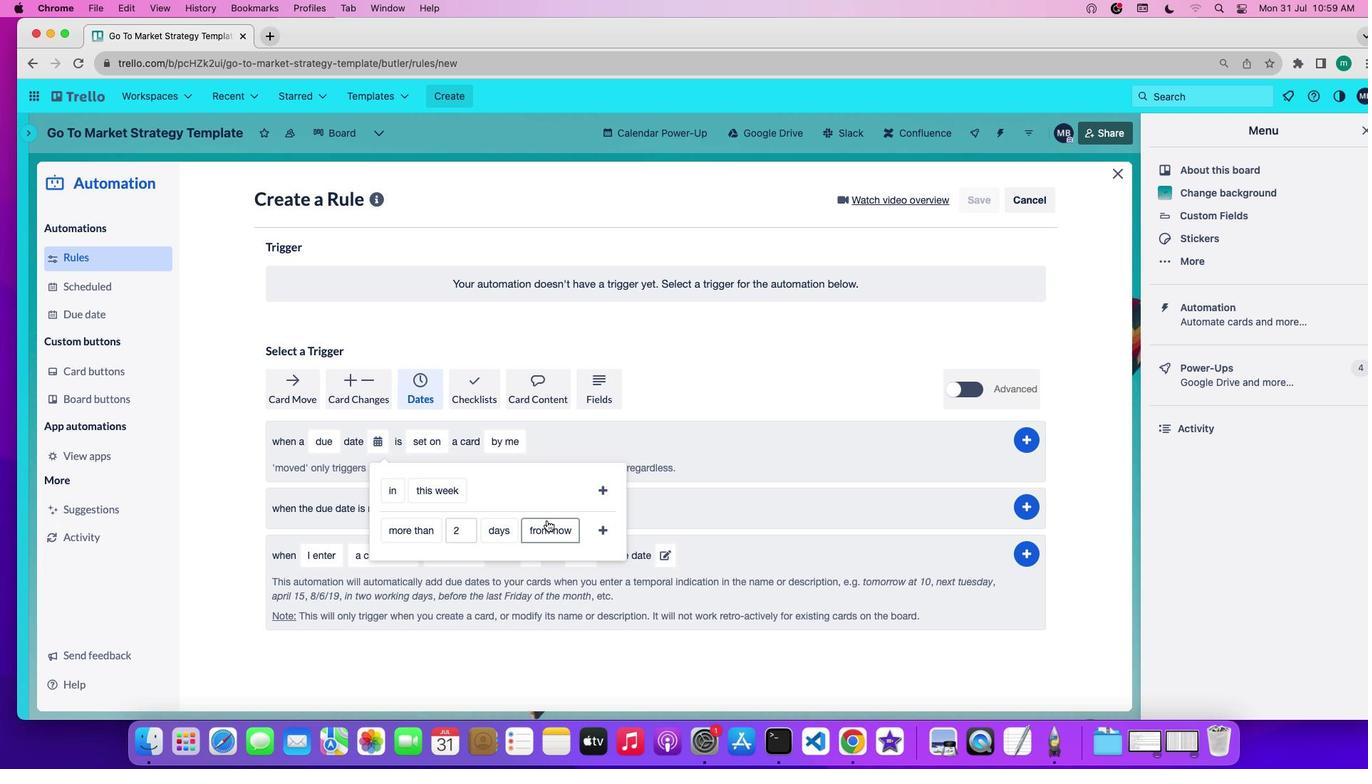 
Action: Mouse pressed left at (546, 520)
Screenshot: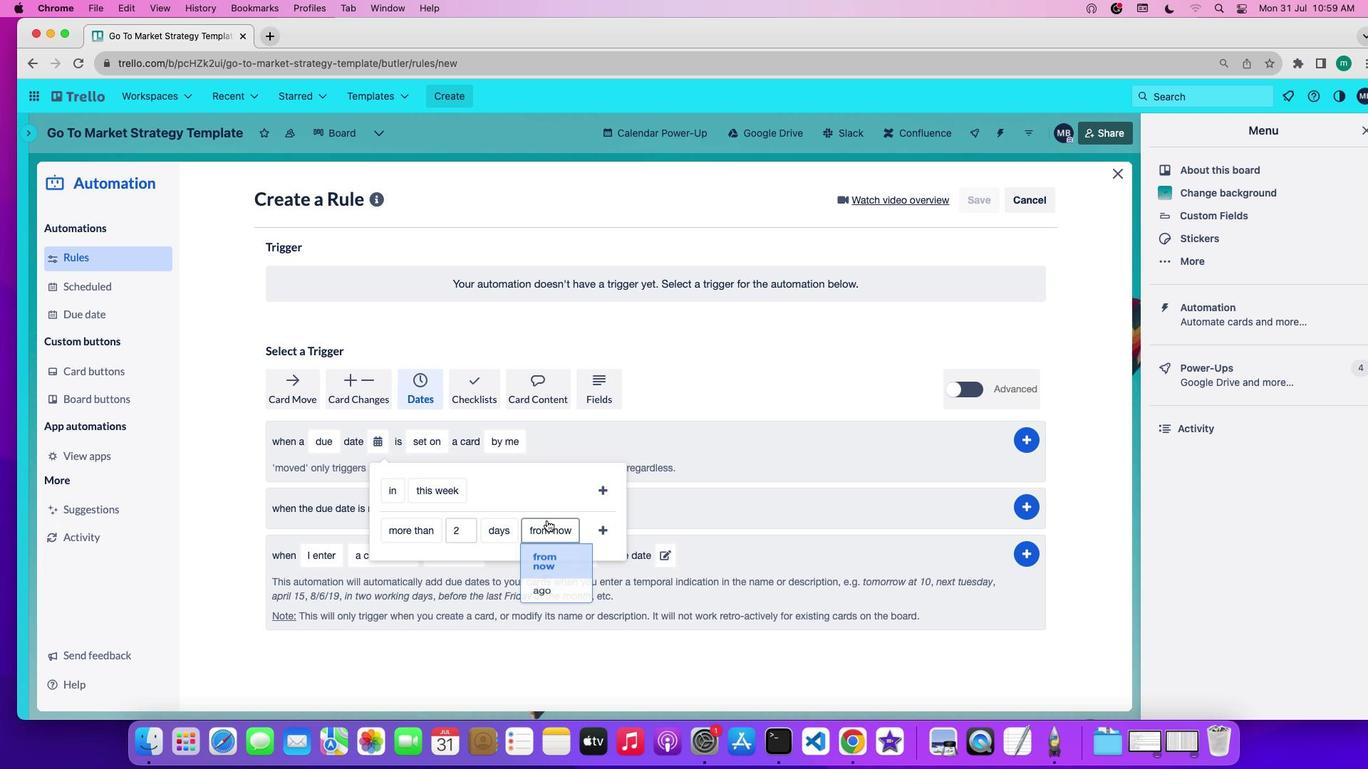 
Action: Mouse moved to (546, 592)
Screenshot: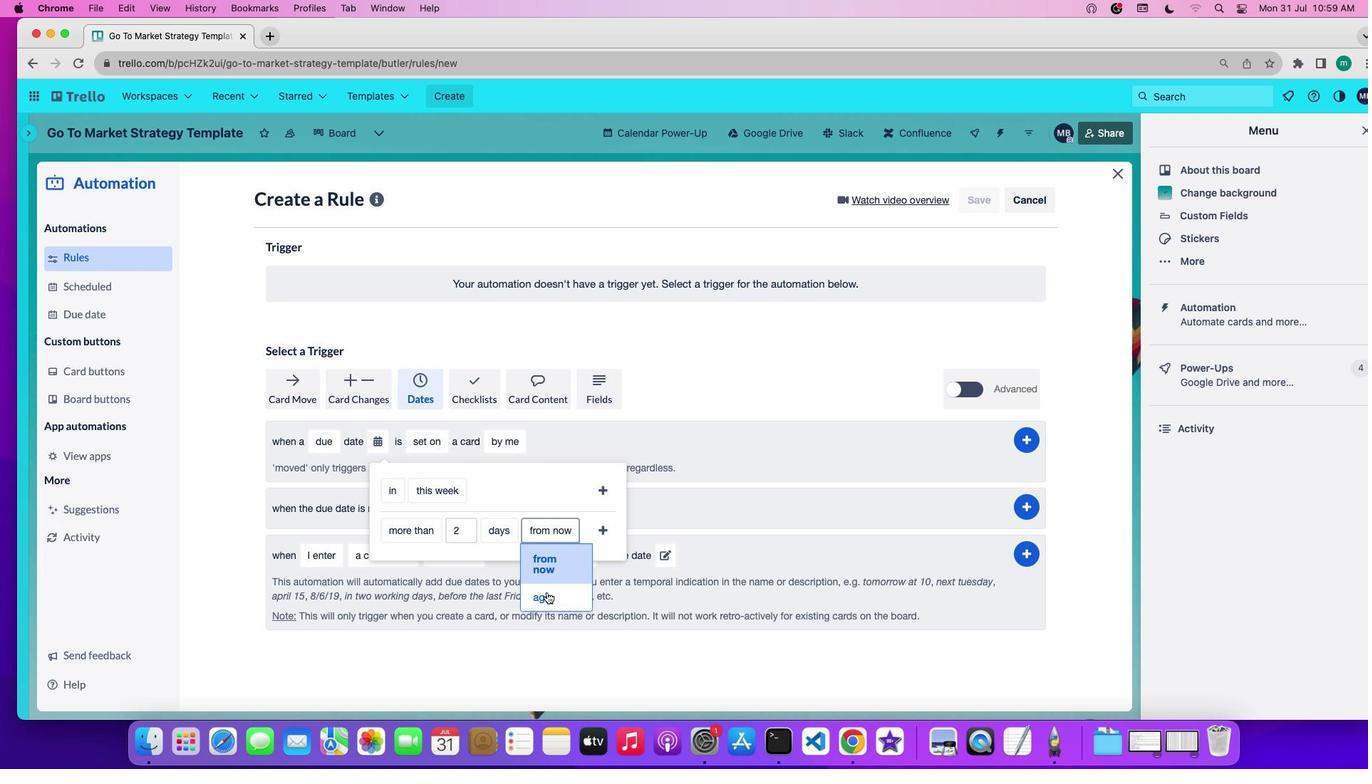 
Action: Mouse pressed left at (546, 592)
Screenshot: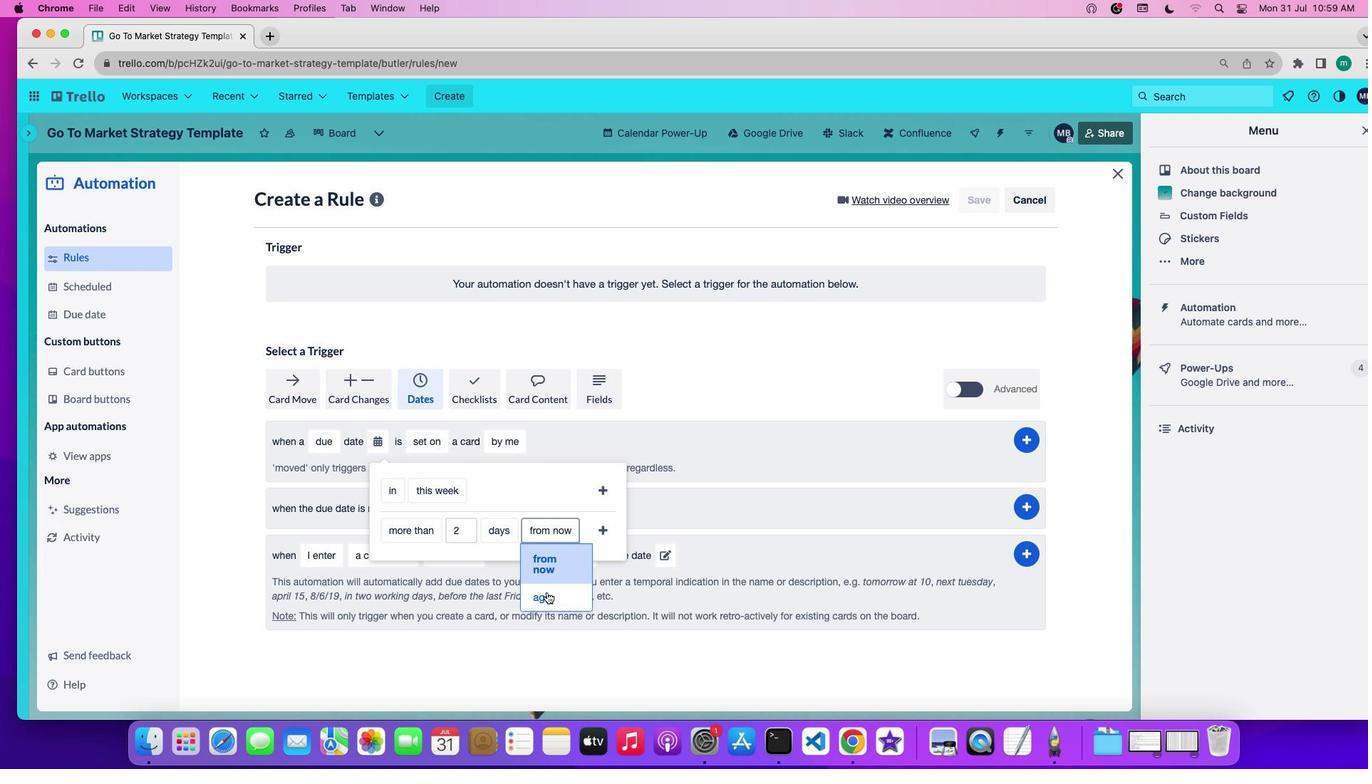 
Action: Mouse moved to (579, 527)
Screenshot: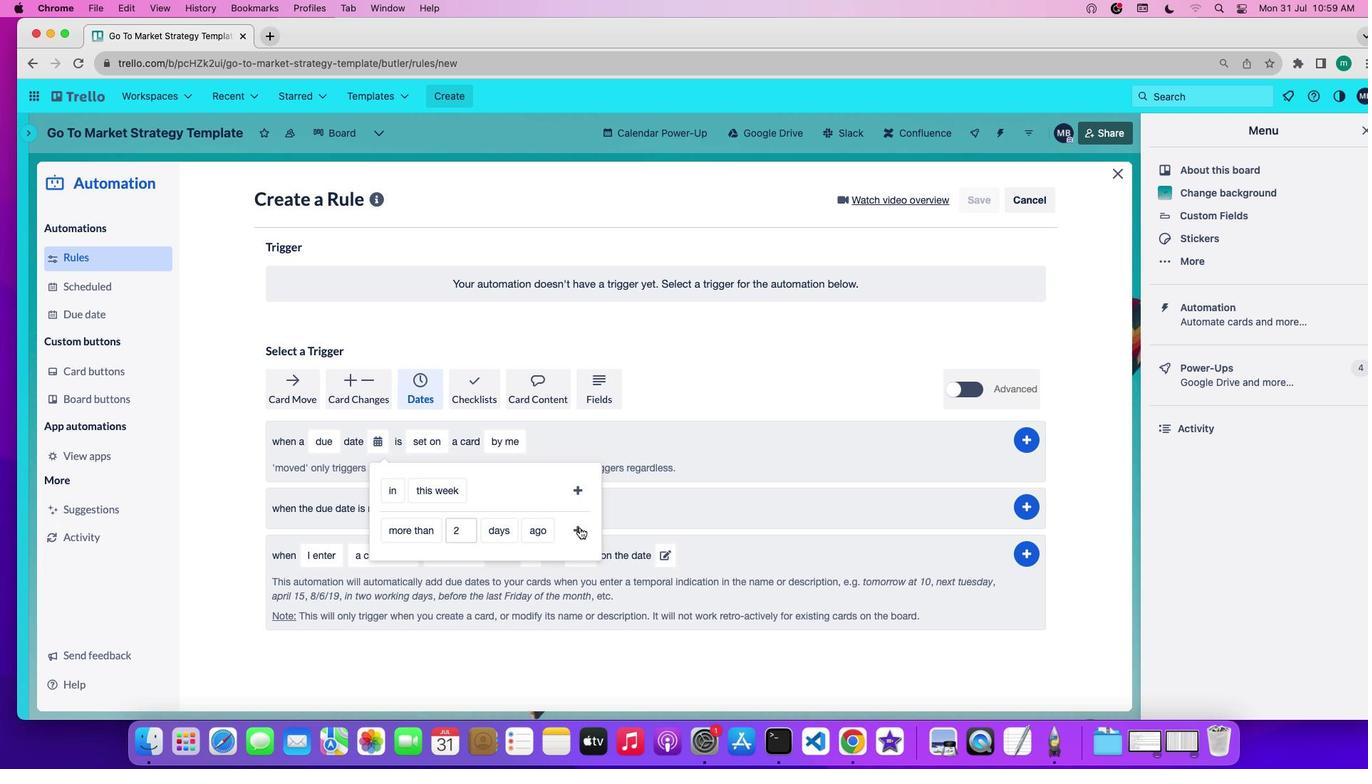 
Action: Mouse pressed left at (579, 527)
Screenshot: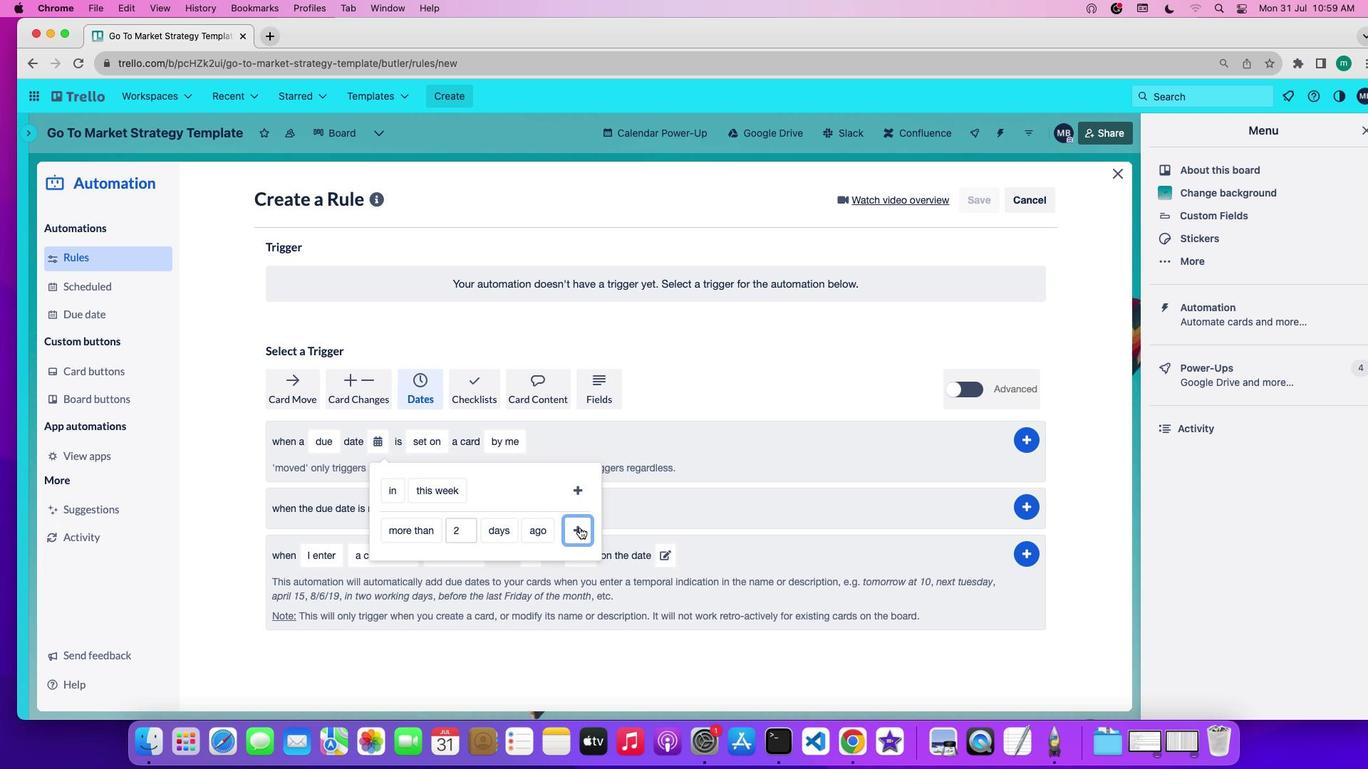 
Action: Mouse moved to (521, 435)
Screenshot: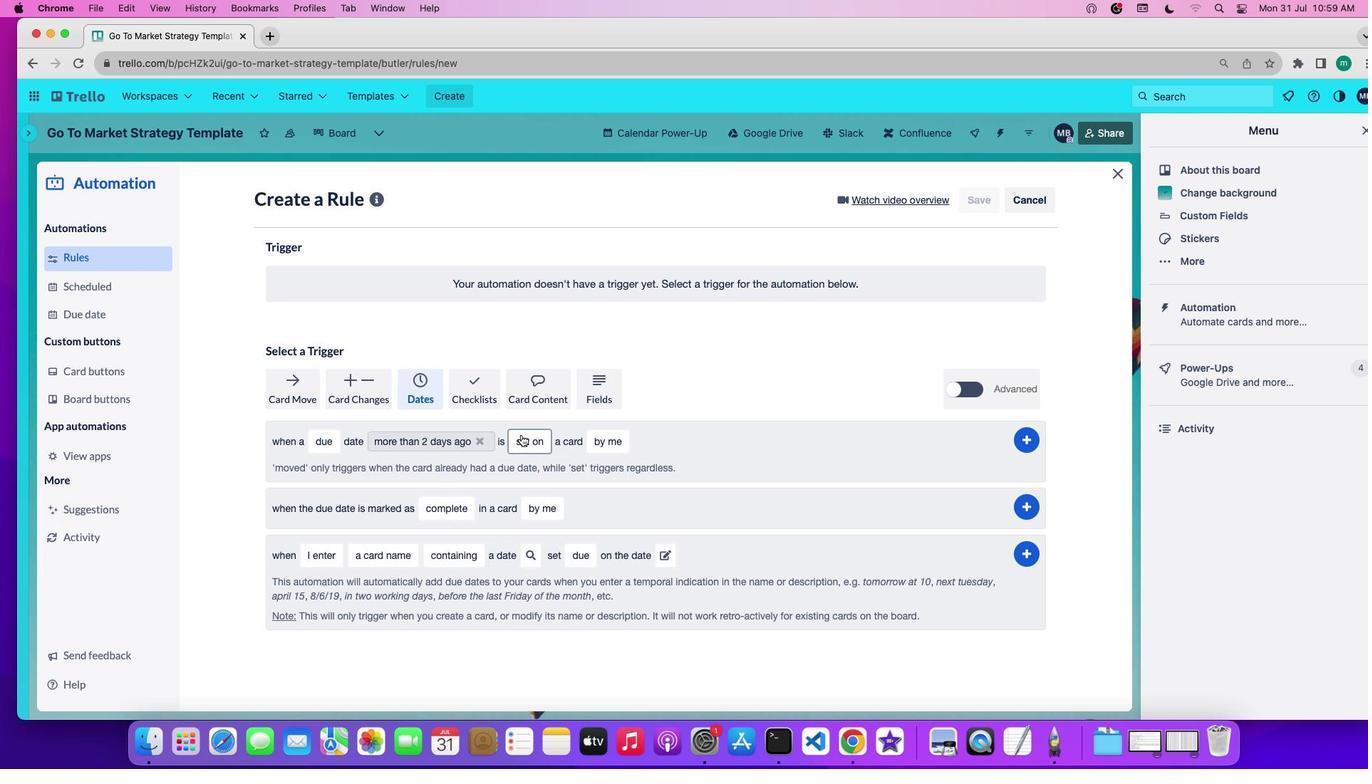 
Action: Mouse pressed left at (521, 435)
Screenshot: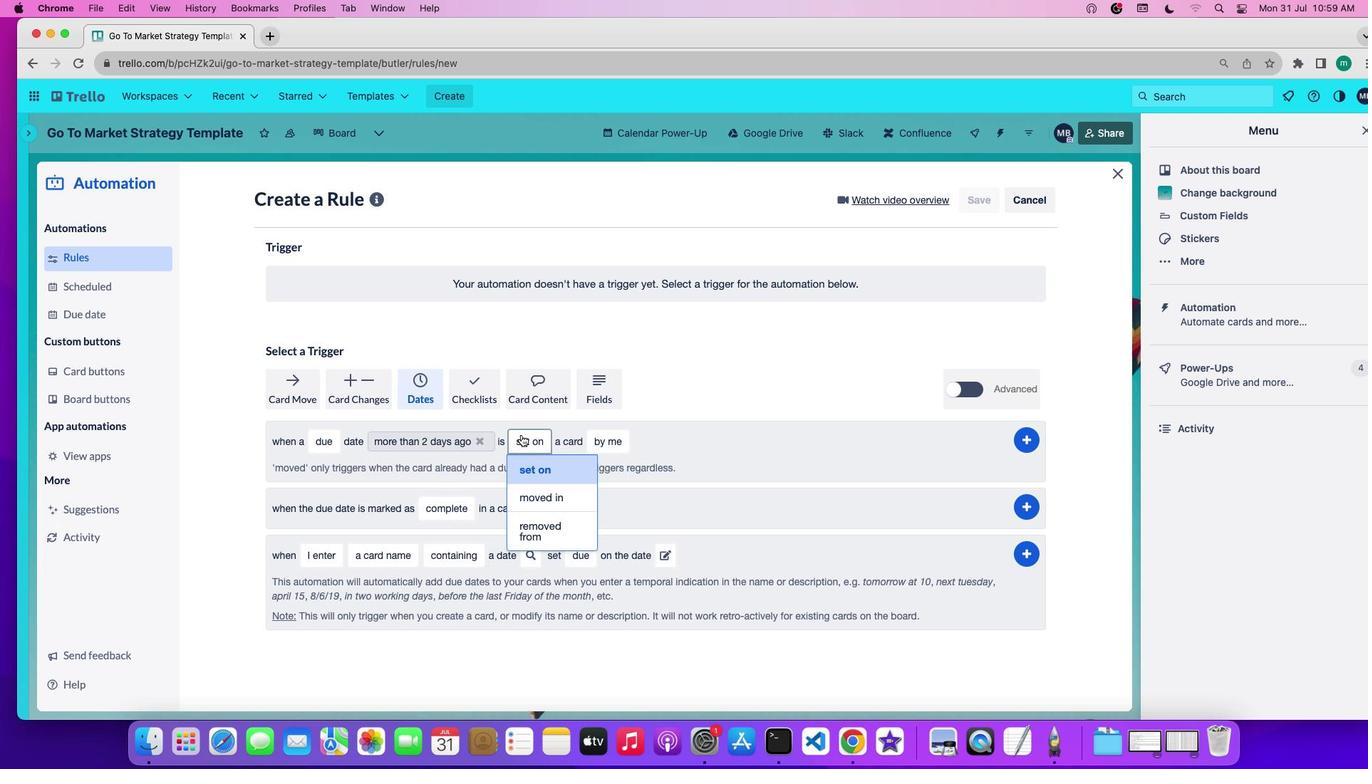 
Action: Mouse moved to (535, 527)
Screenshot: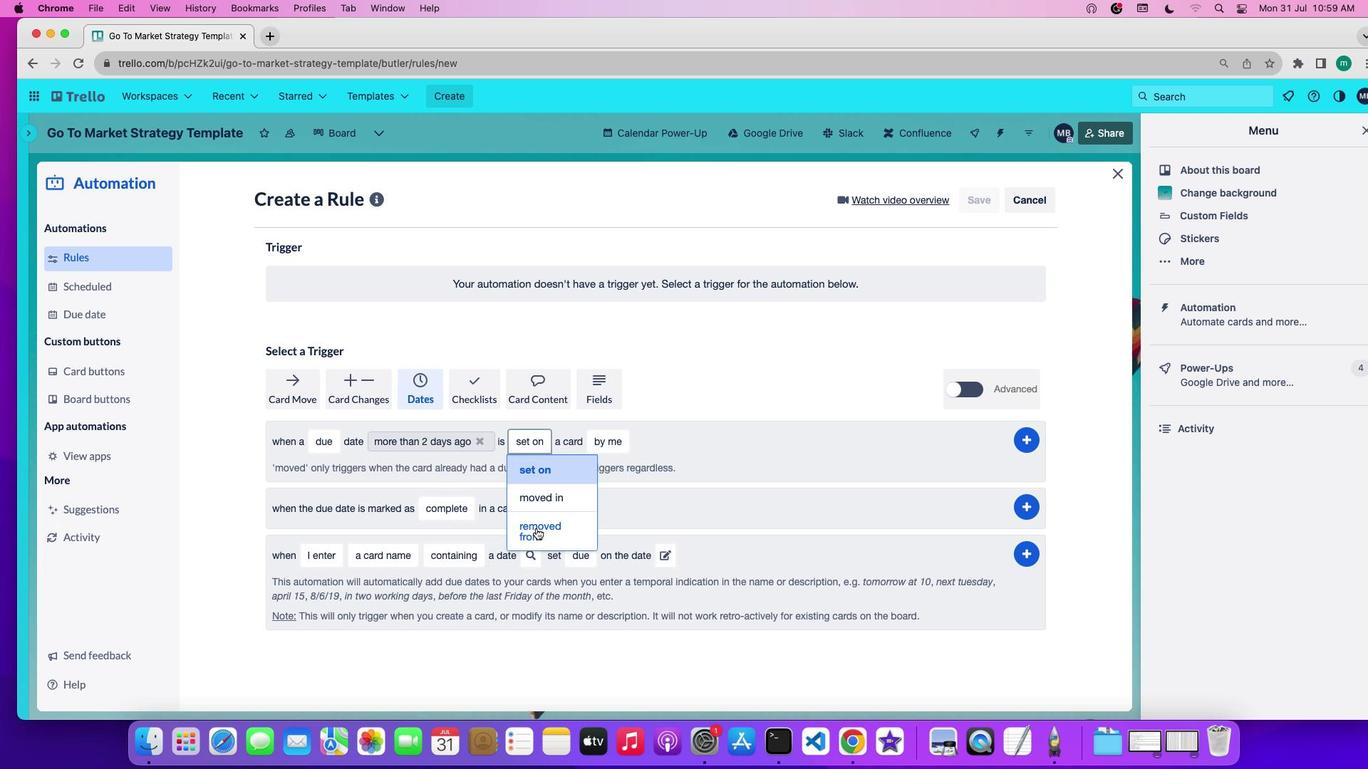 
Action: Mouse pressed left at (535, 527)
Screenshot: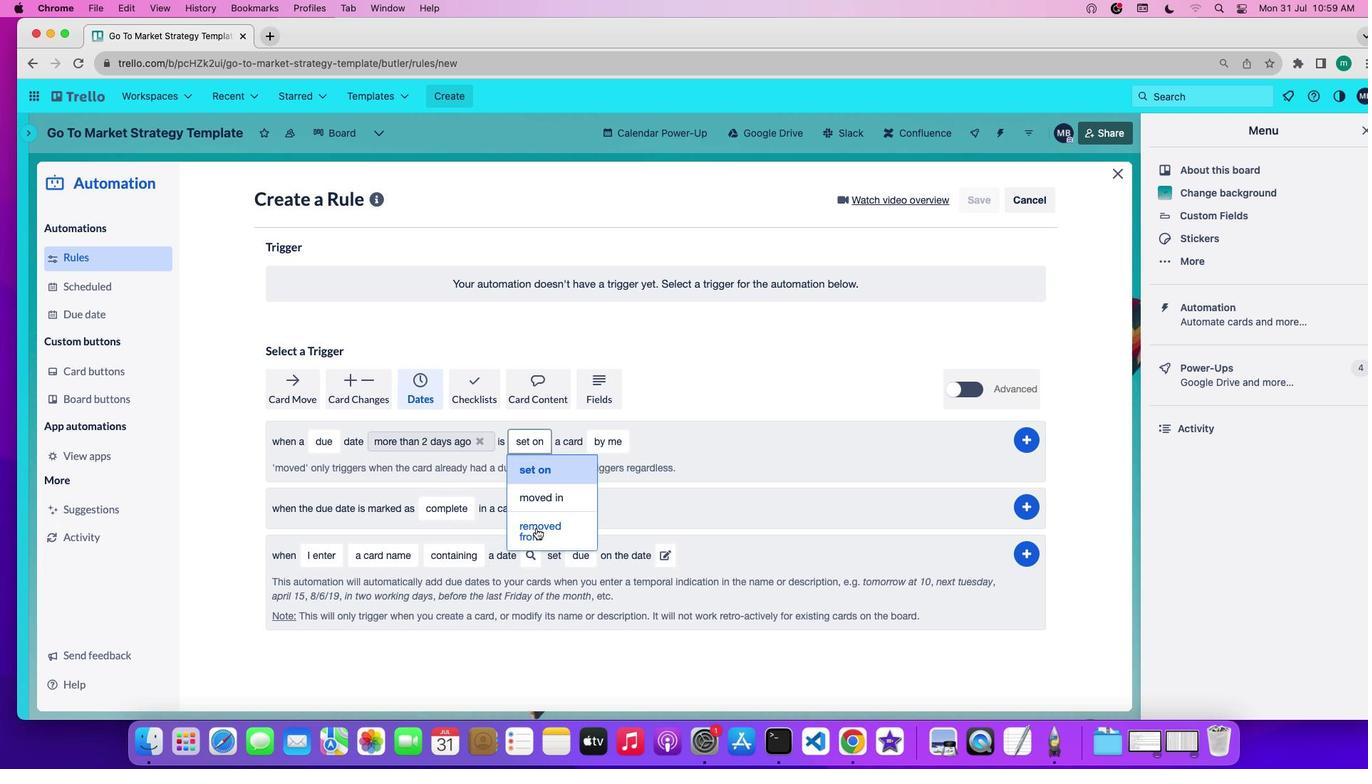 
Action: Mouse moved to (530, 447)
Screenshot: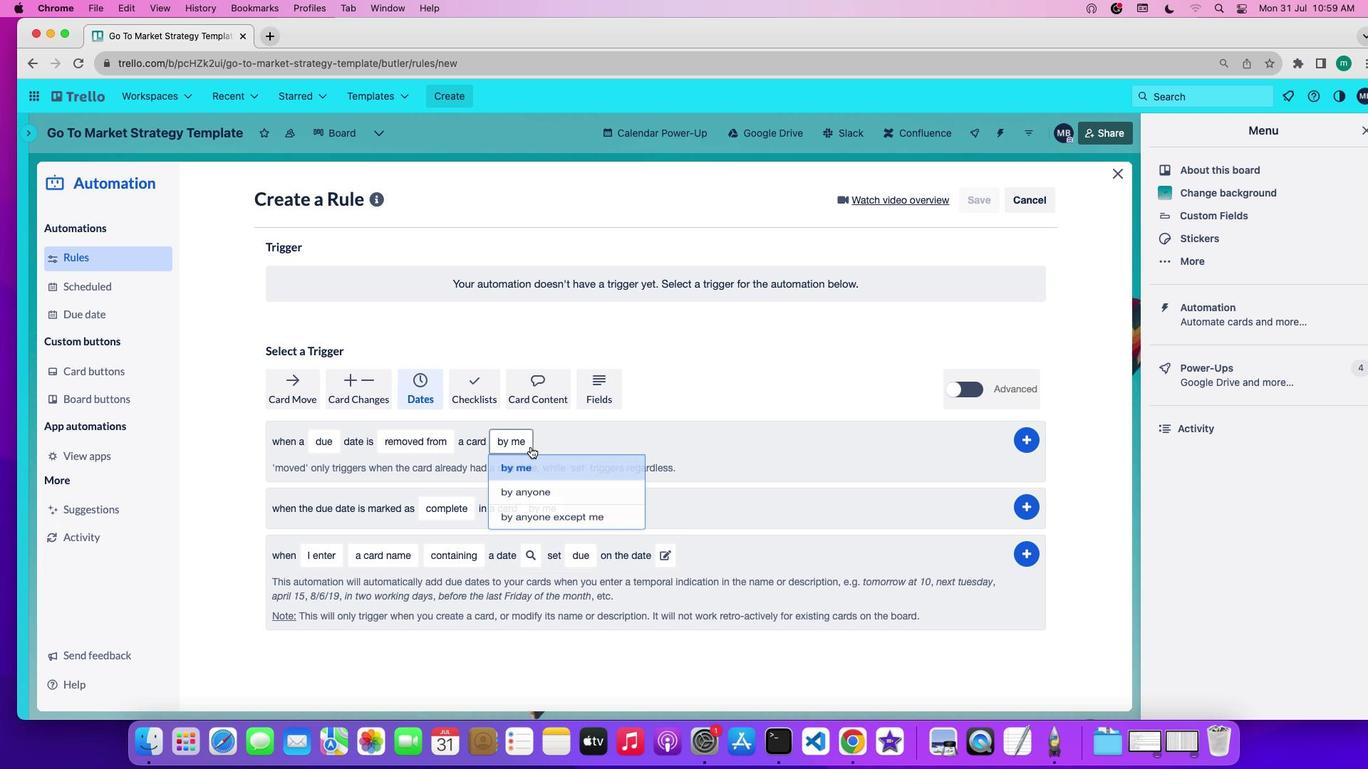 
Action: Mouse pressed left at (530, 447)
Screenshot: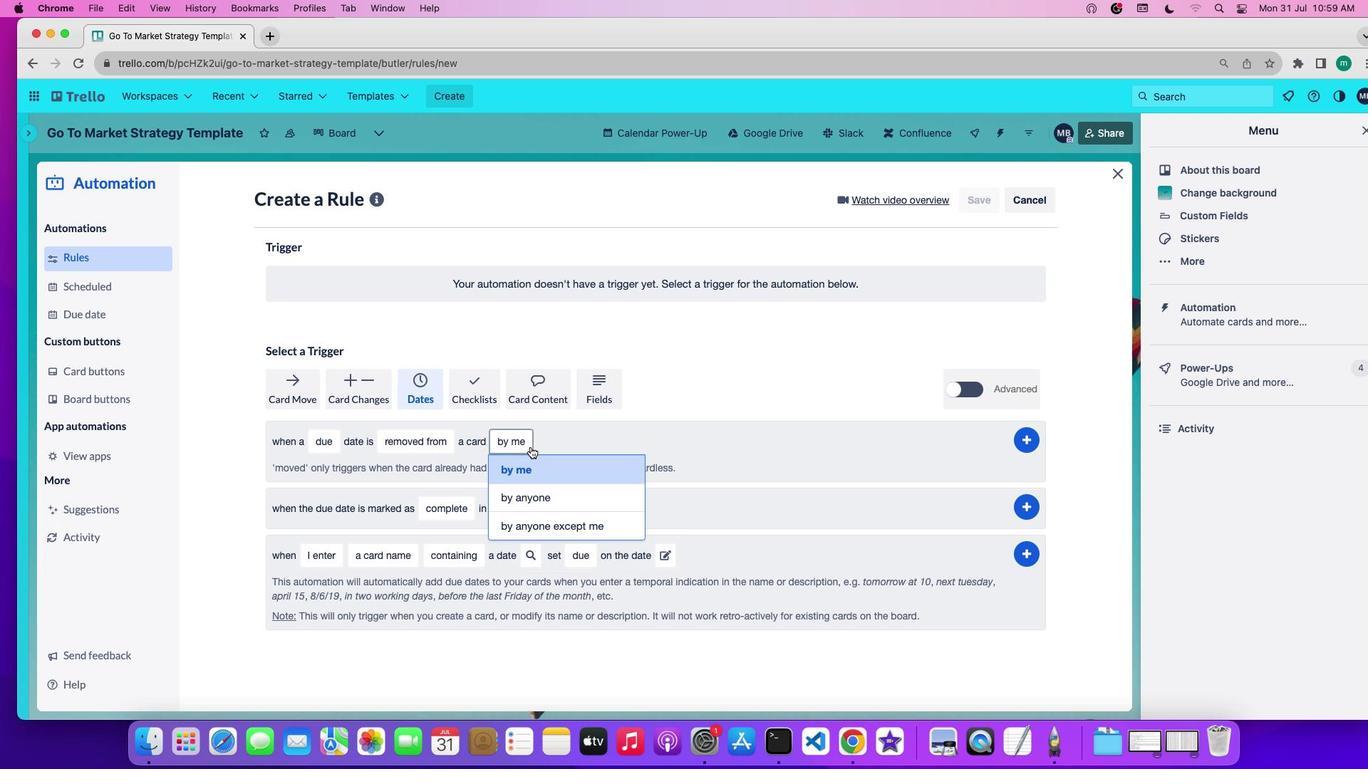 
Action: Mouse moved to (532, 527)
Screenshot: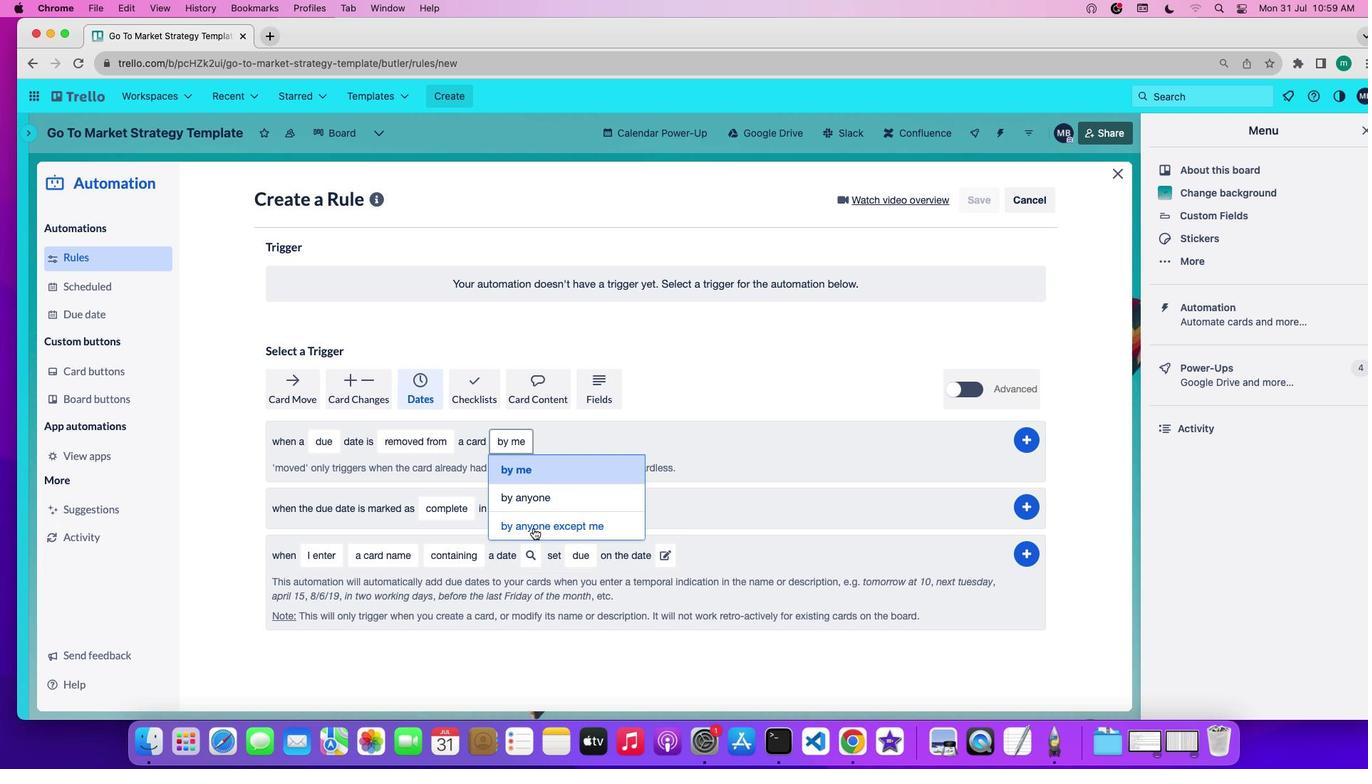
Action: Mouse pressed left at (532, 527)
Screenshot: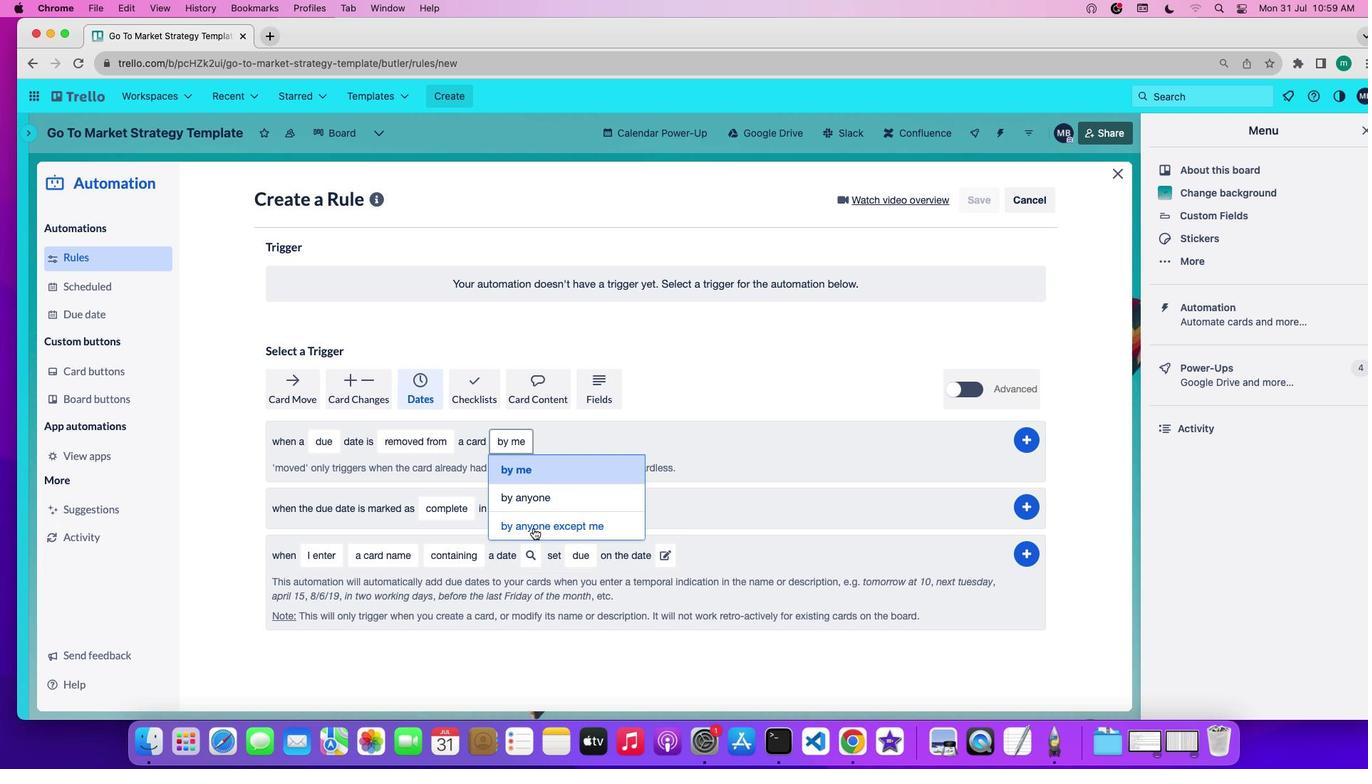 
Action: Mouse moved to (1026, 452)
Screenshot: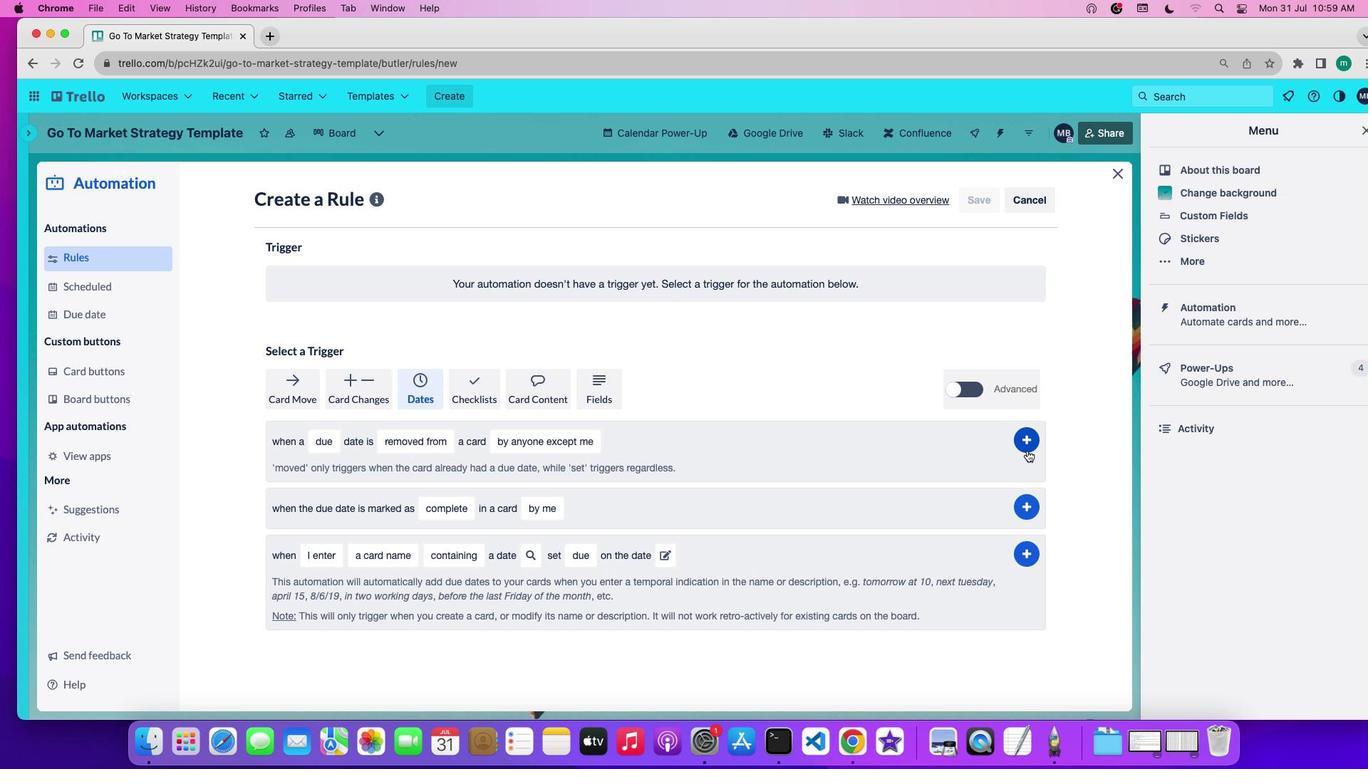 
